 Task: Create a due date automation trigger when advanced on, 2 hours before a card is due add basic assigned to me.
Action: Mouse moved to (1014, 311)
Screenshot: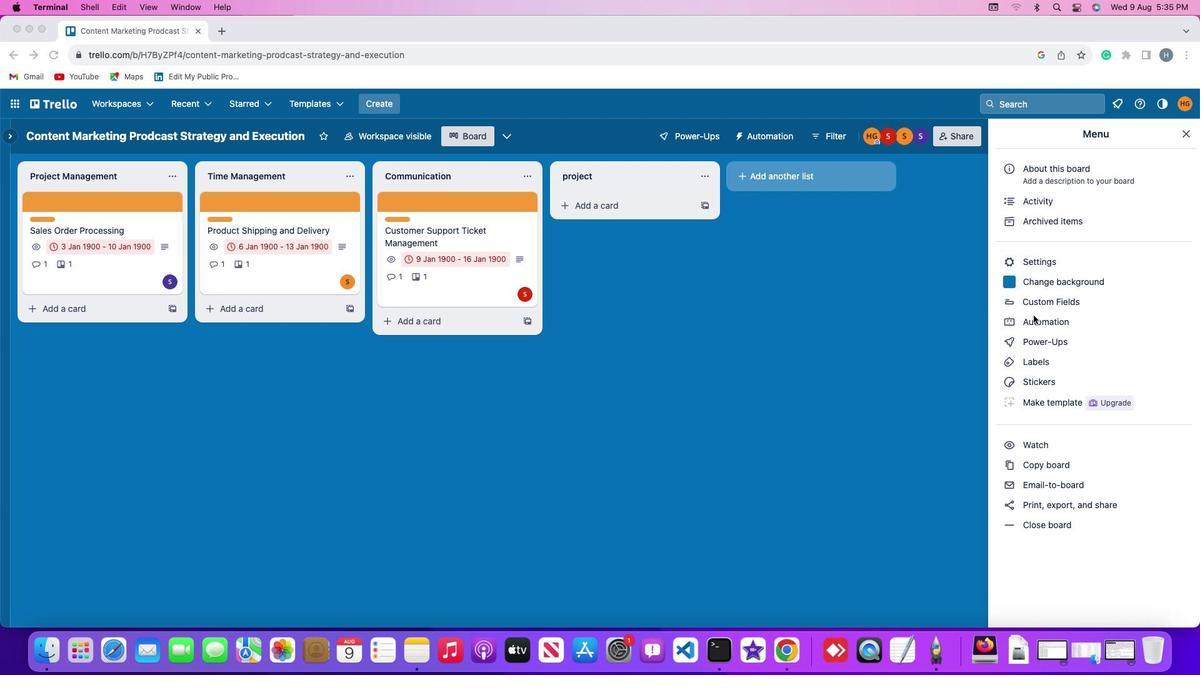 
Action: Mouse pressed left at (1014, 311)
Screenshot: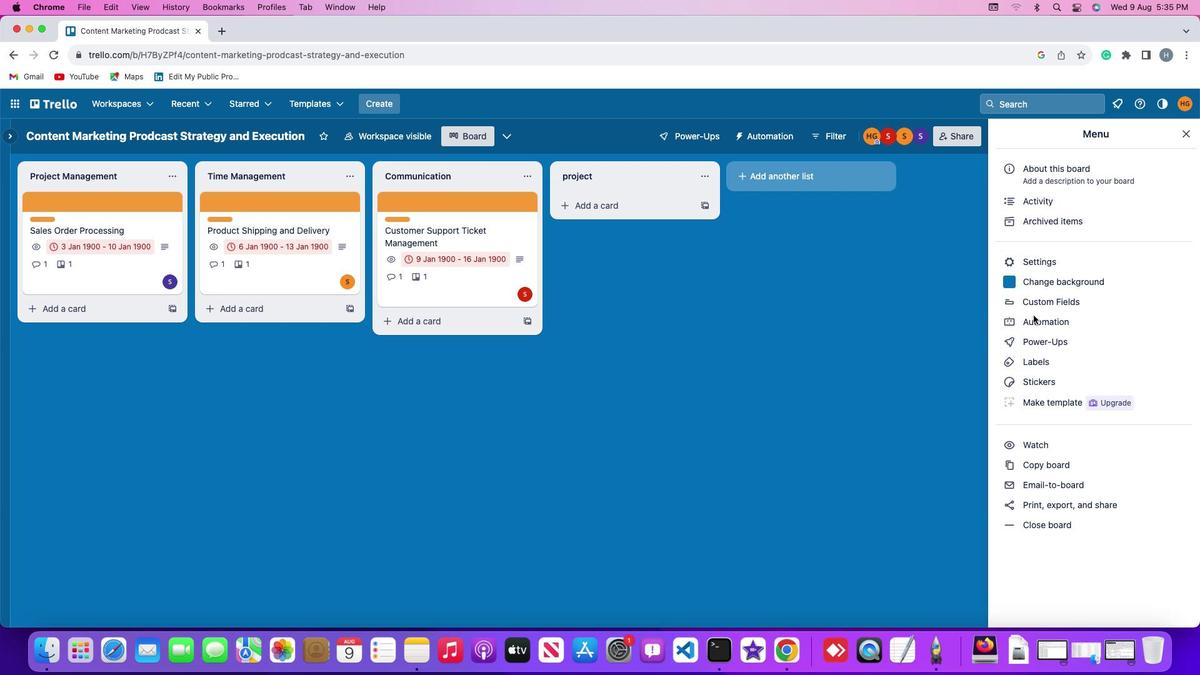 
Action: Mouse moved to (1015, 313)
Screenshot: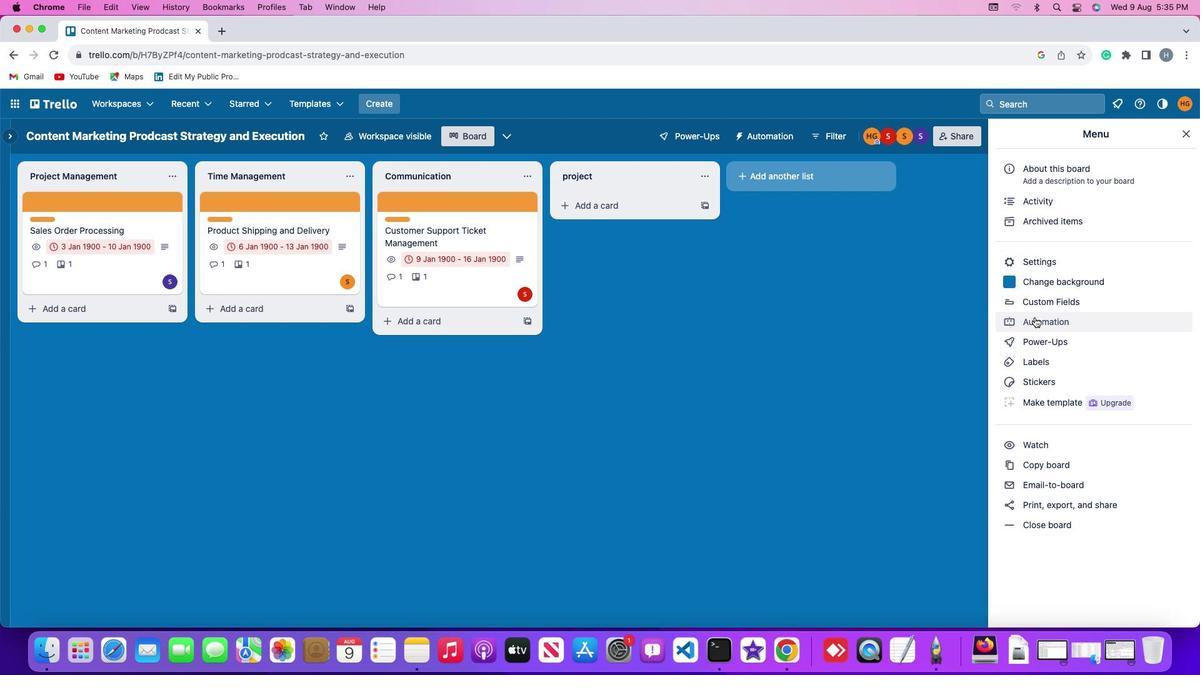 
Action: Mouse pressed left at (1015, 313)
Screenshot: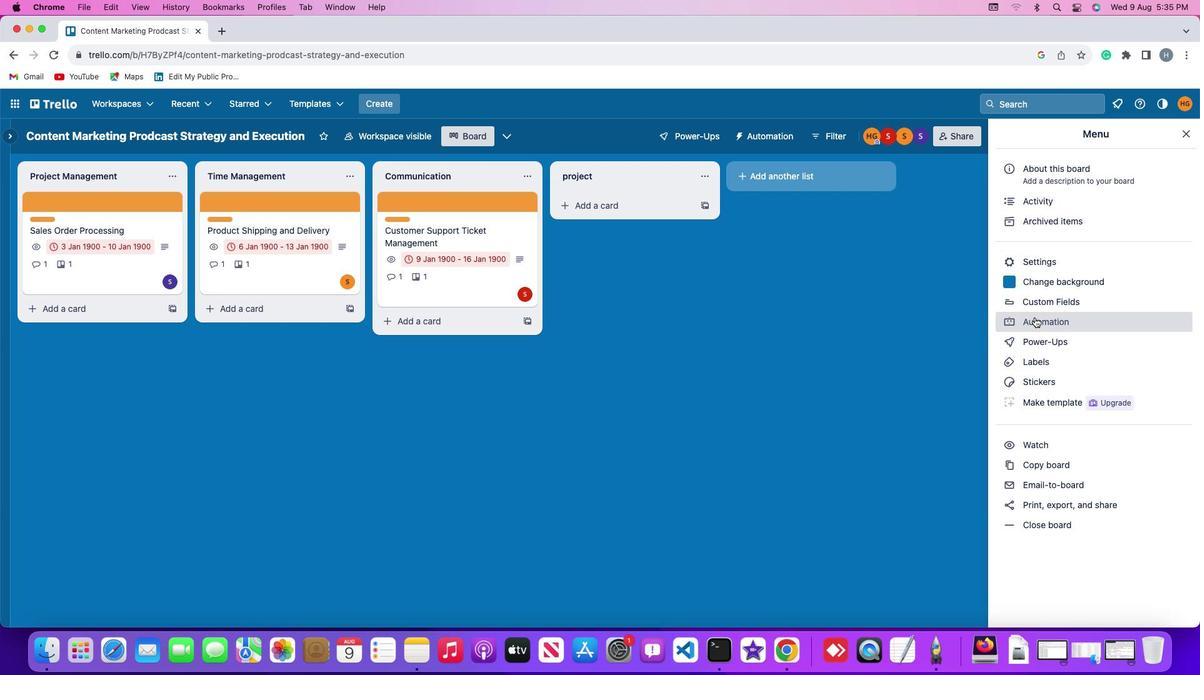 
Action: Mouse moved to (73, 289)
Screenshot: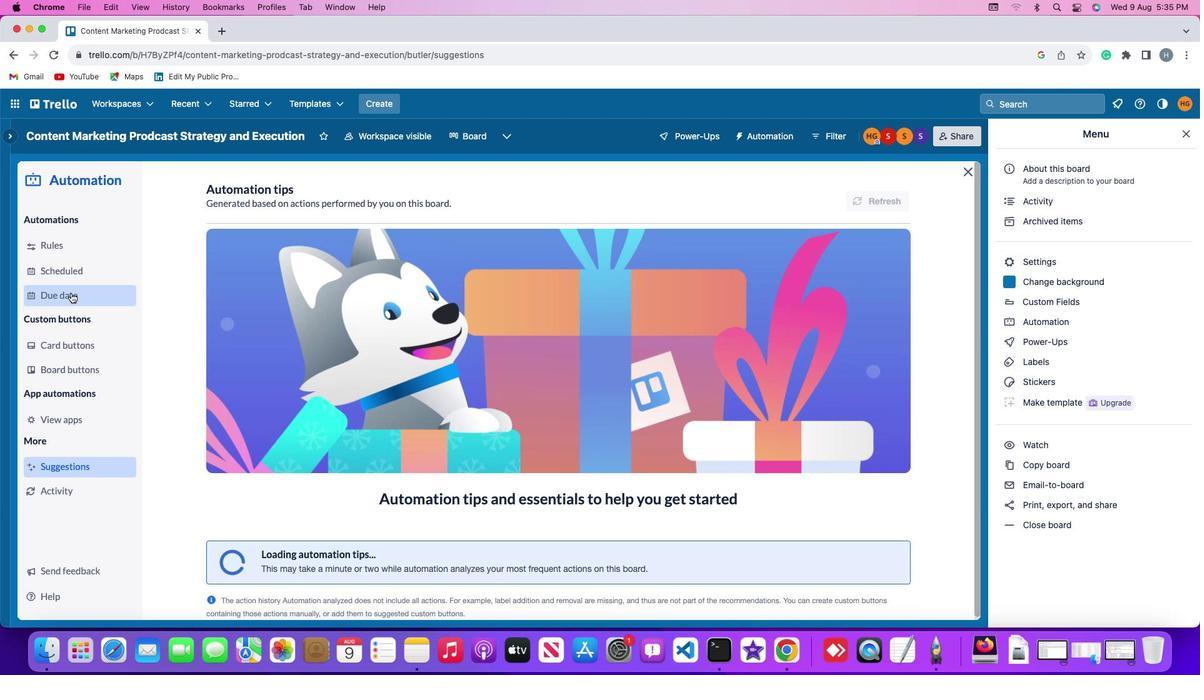 
Action: Mouse pressed left at (73, 289)
Screenshot: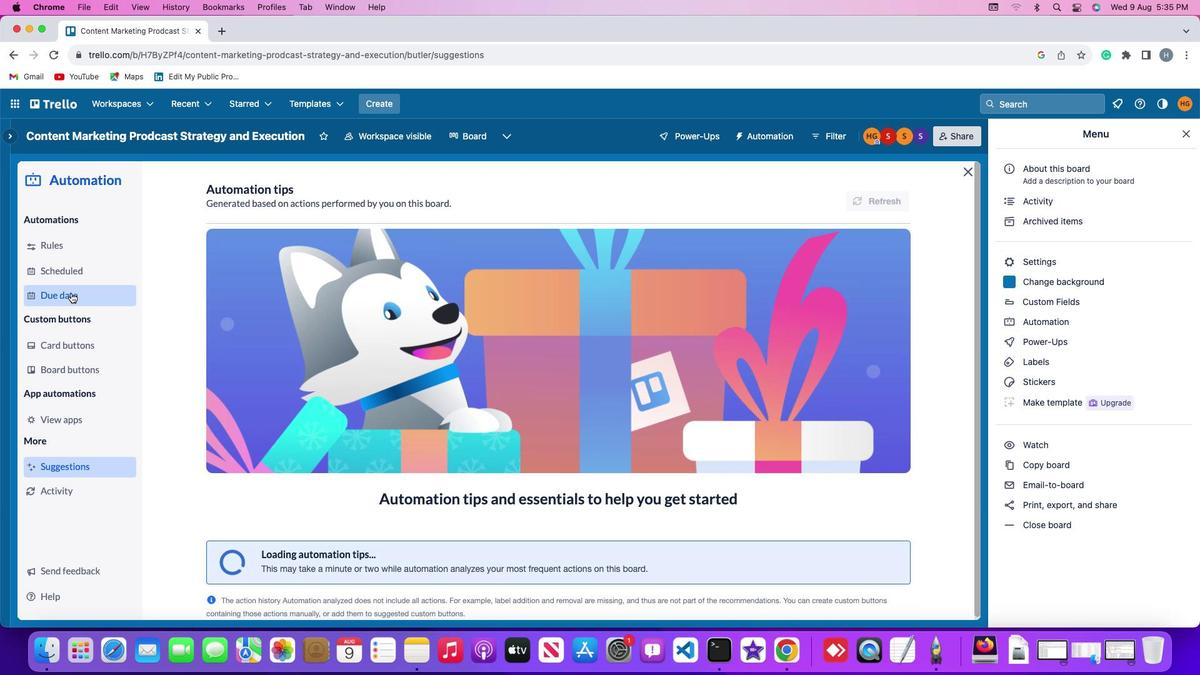 
Action: Mouse moved to (837, 188)
Screenshot: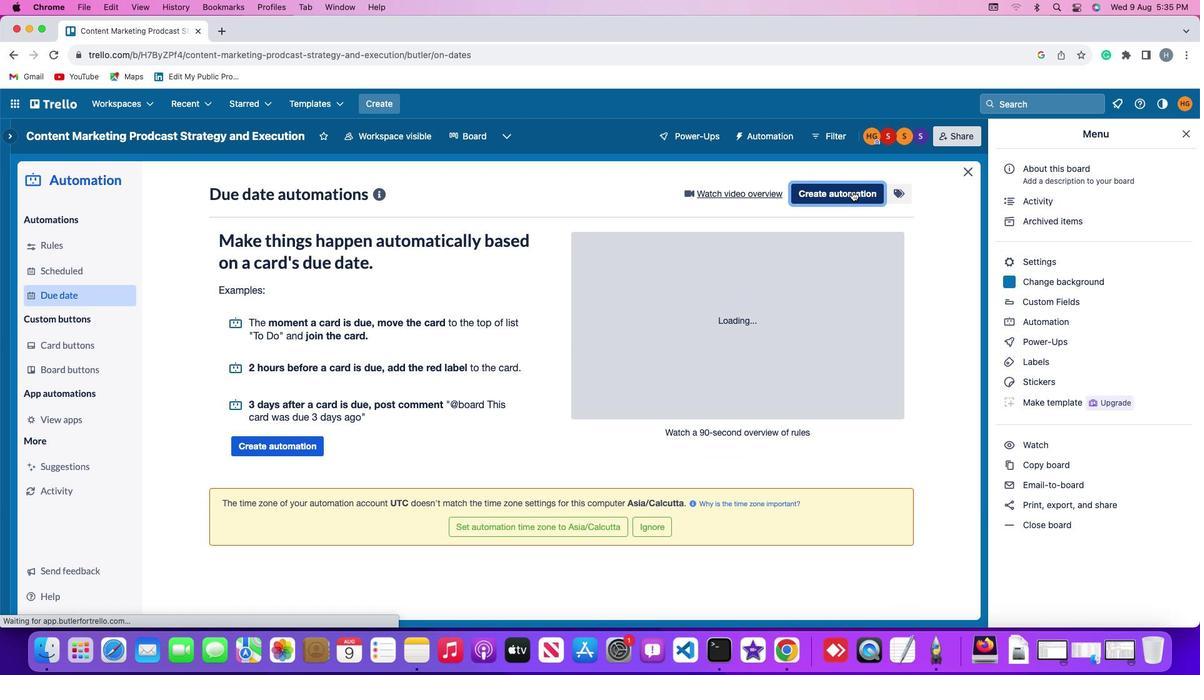 
Action: Mouse pressed left at (837, 188)
Screenshot: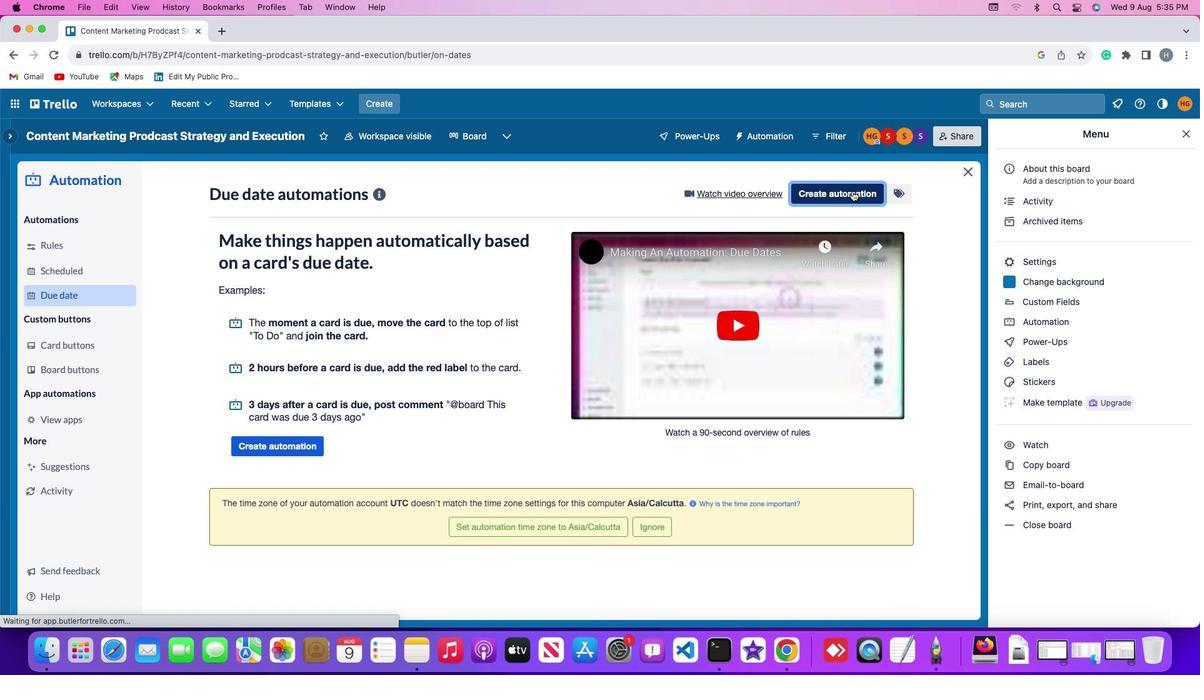 
Action: Mouse moved to (316, 306)
Screenshot: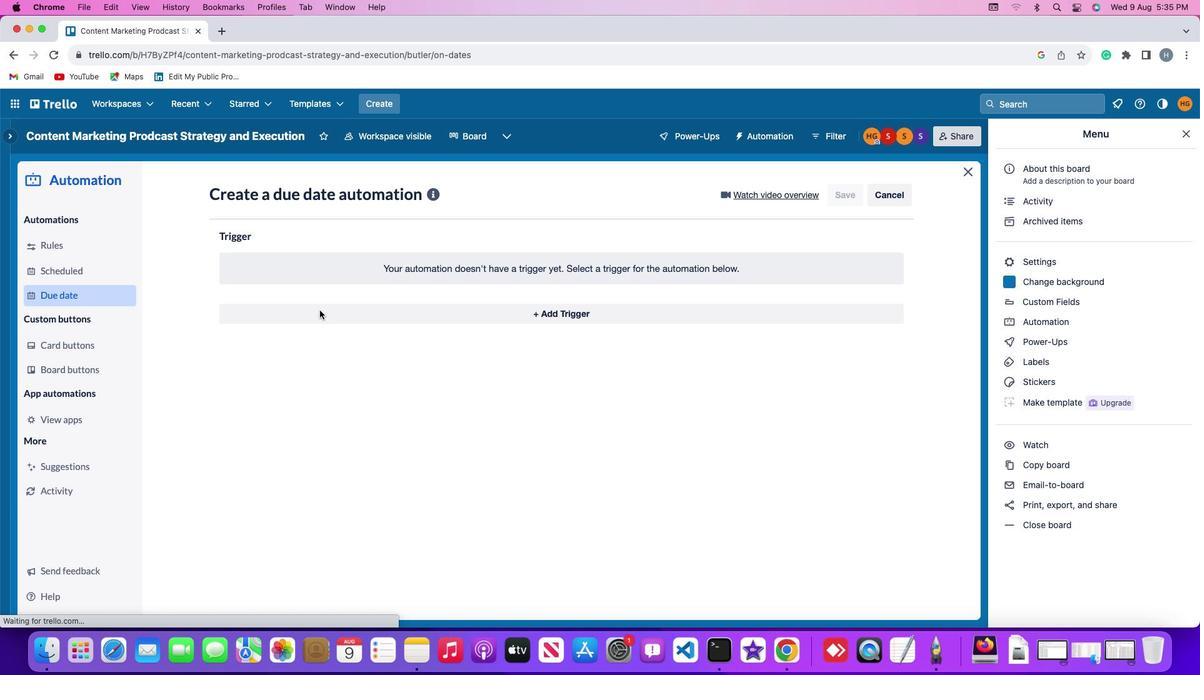 
Action: Mouse pressed left at (316, 306)
Screenshot: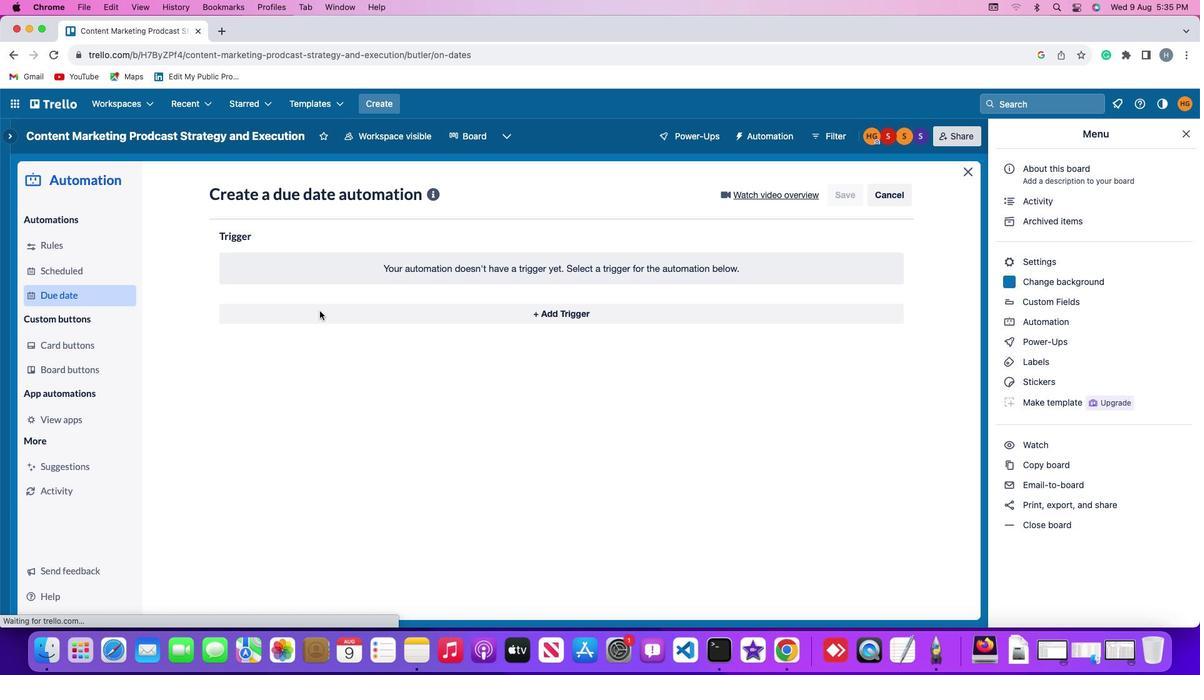 
Action: Mouse moved to (245, 500)
Screenshot: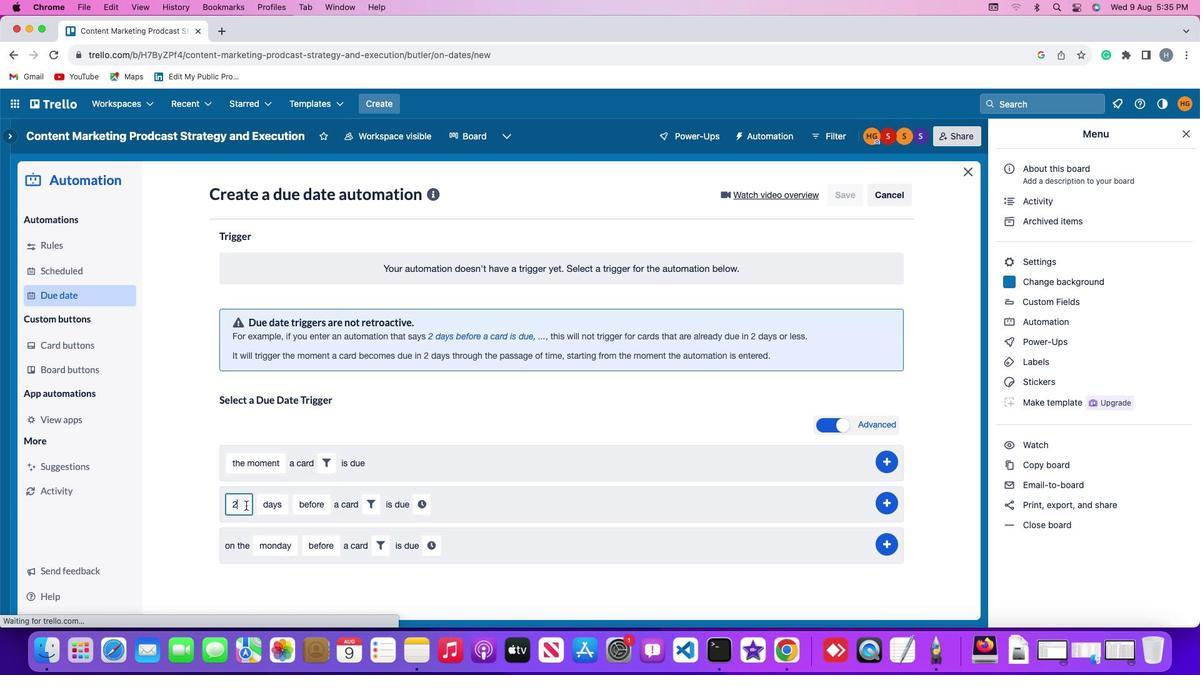
Action: Mouse pressed left at (245, 500)
Screenshot: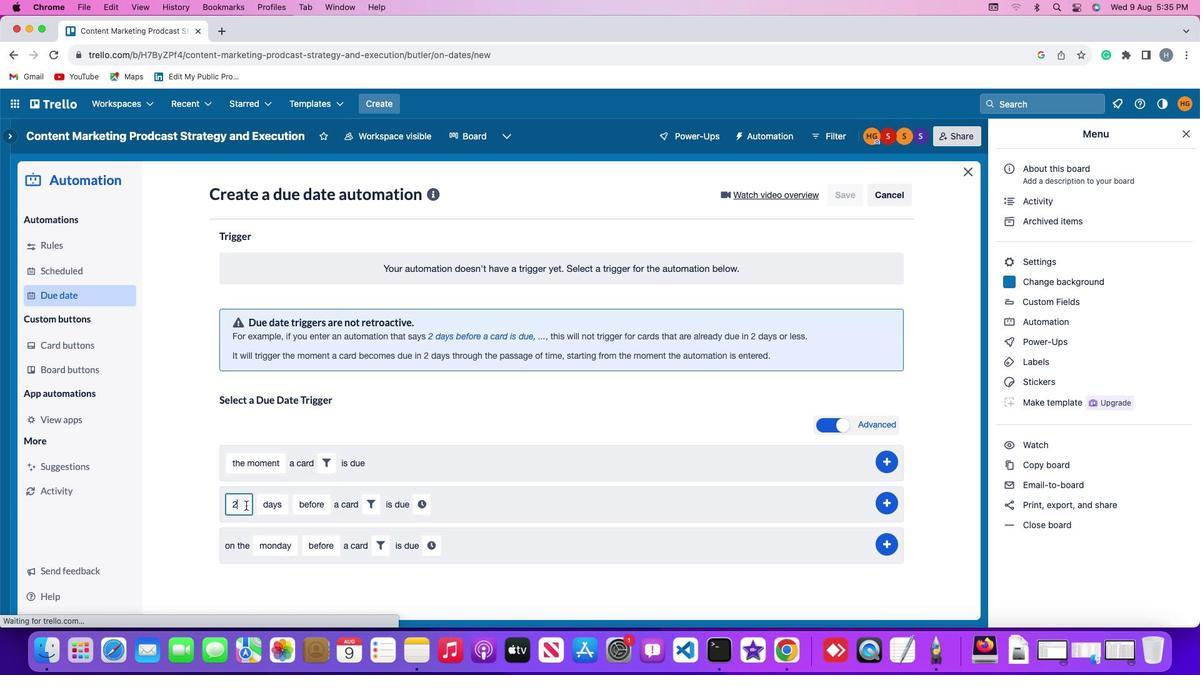 
Action: Mouse moved to (245, 499)
Screenshot: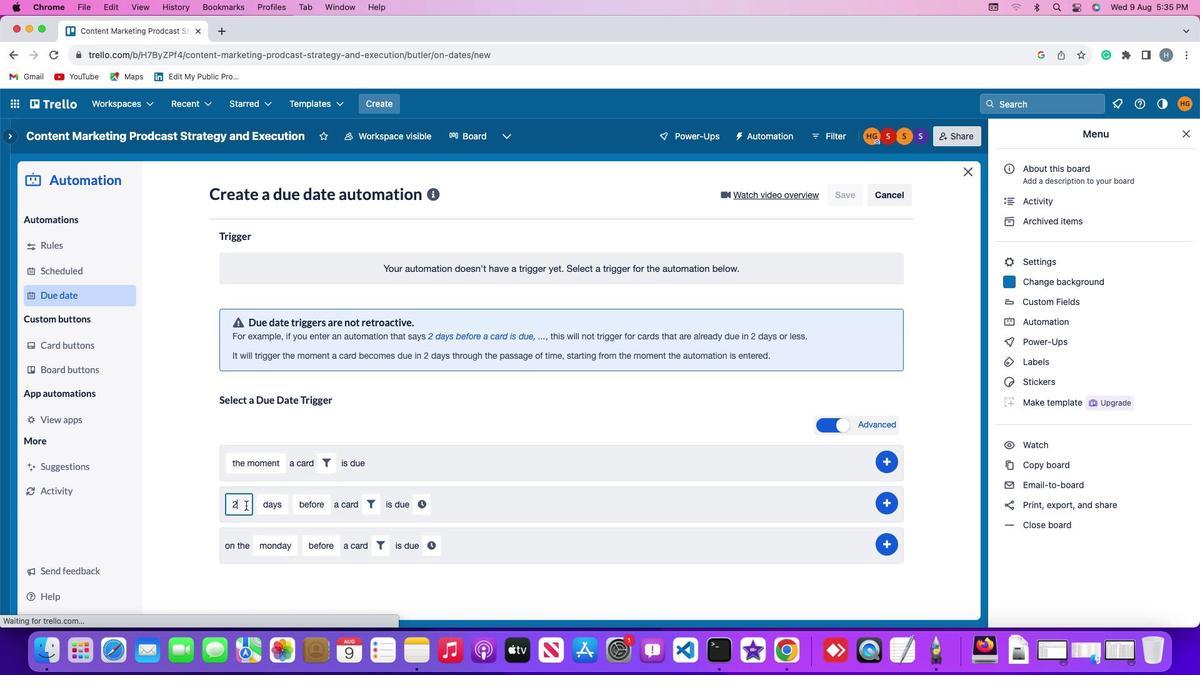 
Action: Key pressed Key.backspace'2'
Screenshot: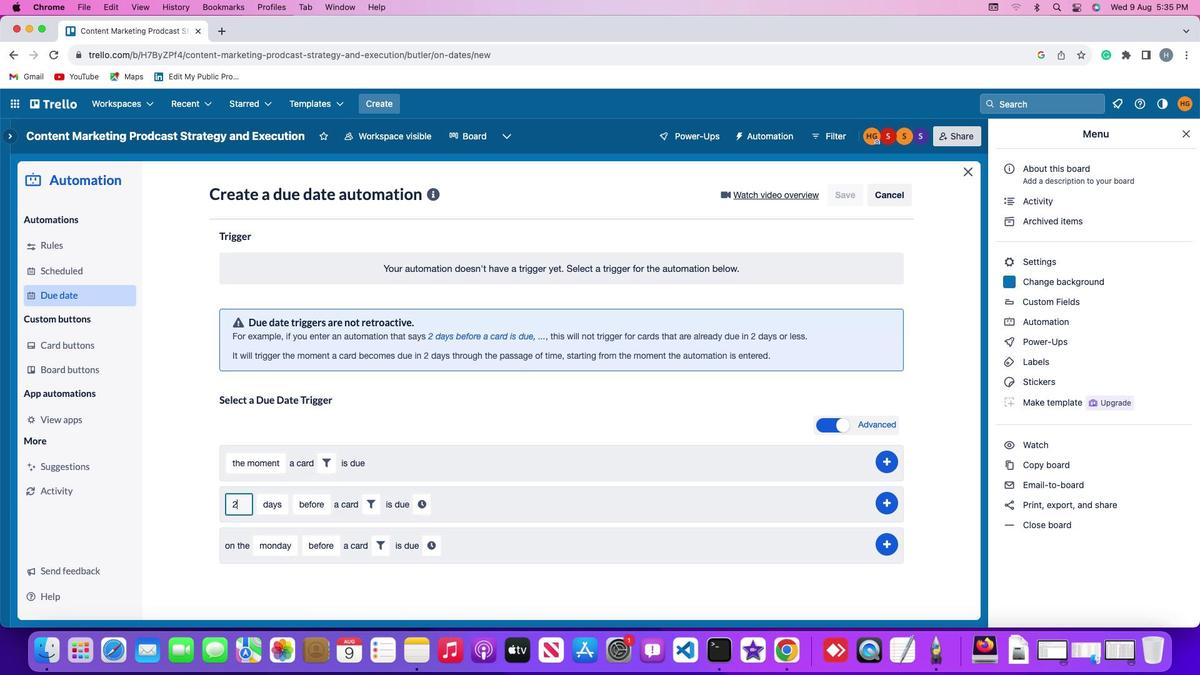 
Action: Mouse moved to (268, 500)
Screenshot: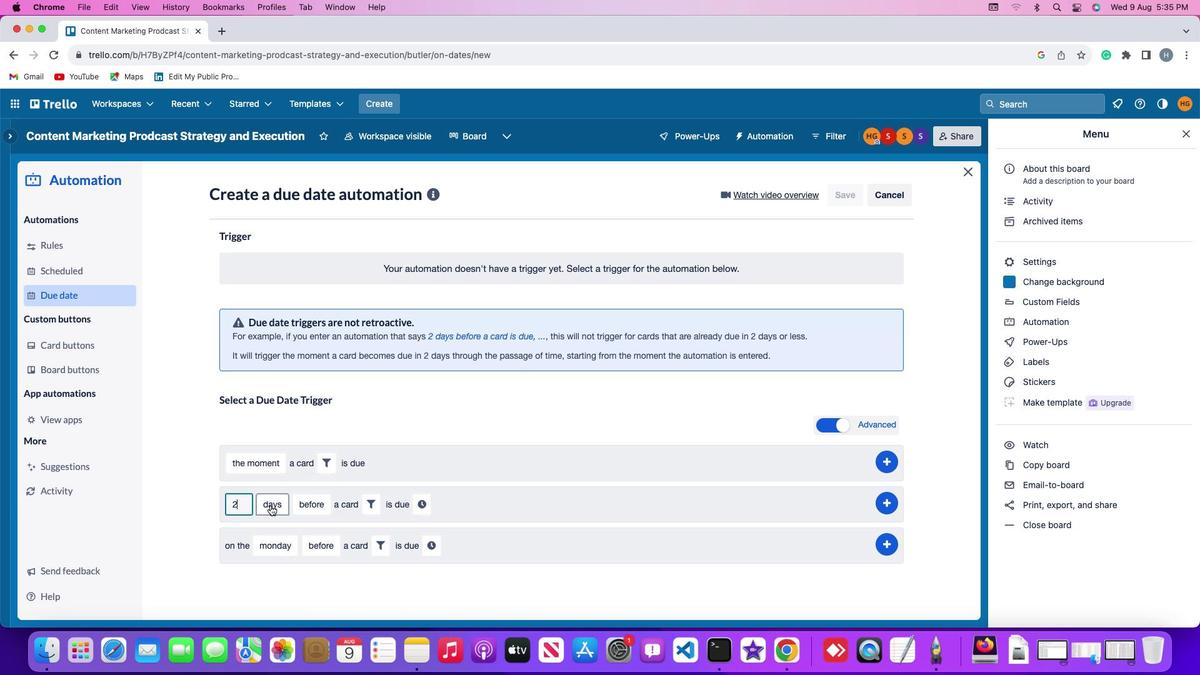 
Action: Mouse pressed left at (268, 500)
Screenshot: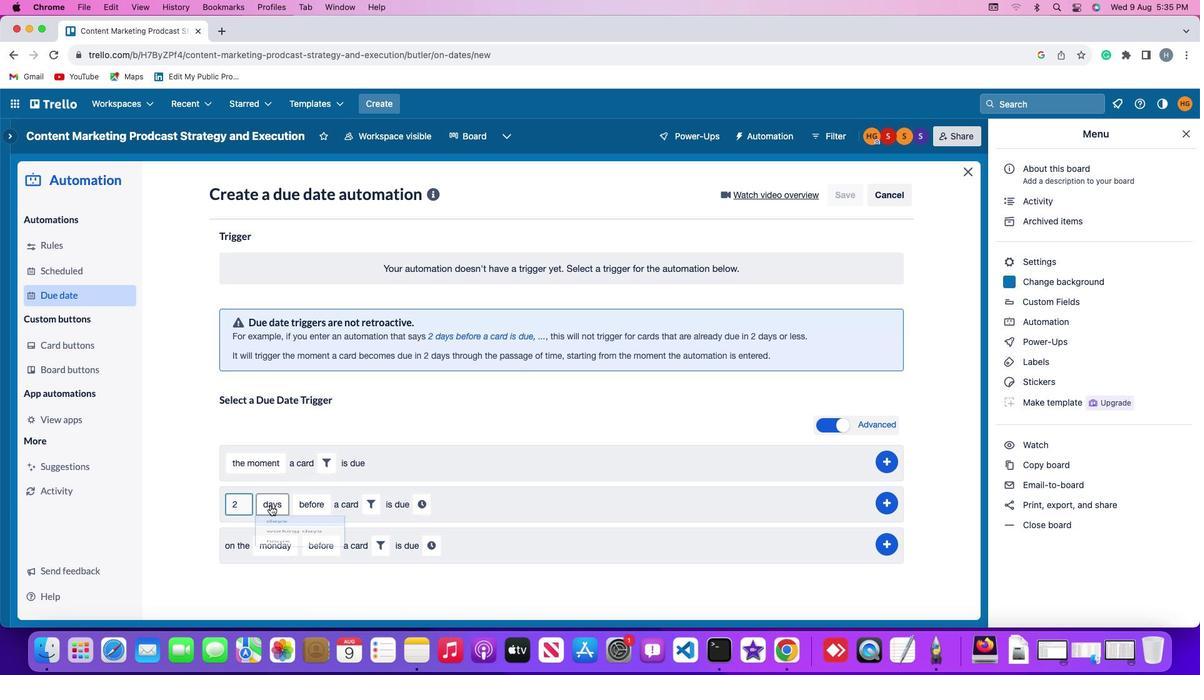 
Action: Mouse moved to (277, 572)
Screenshot: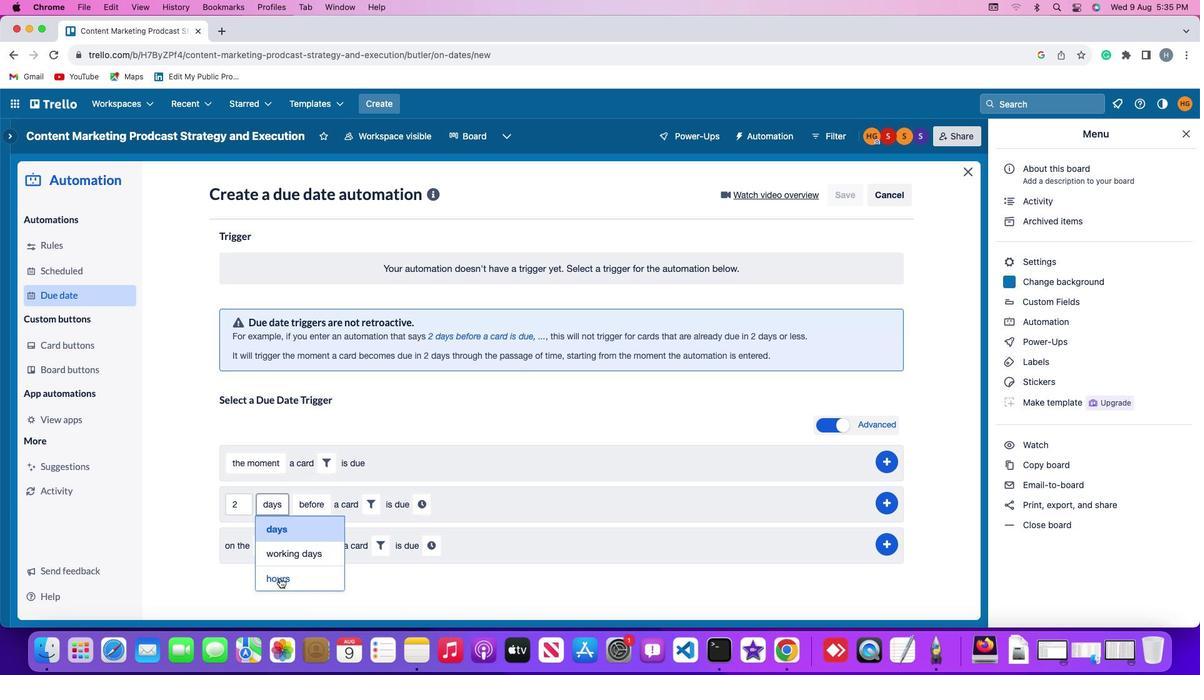 
Action: Mouse pressed left at (277, 572)
Screenshot: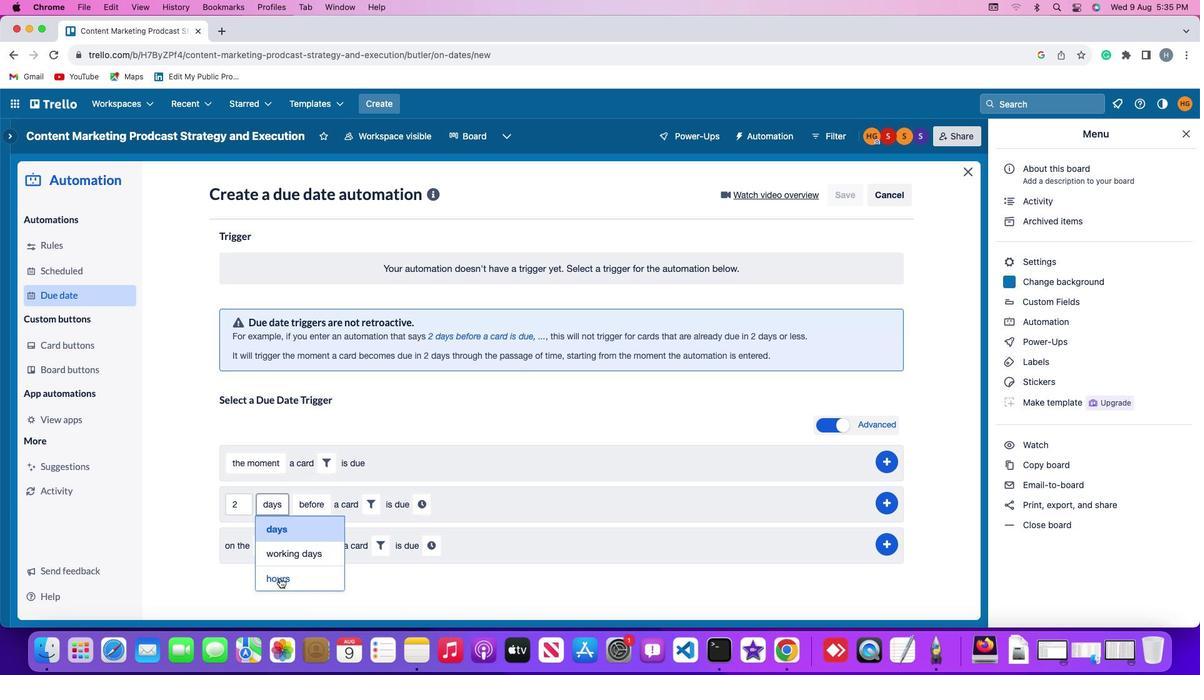 
Action: Mouse moved to (313, 489)
Screenshot: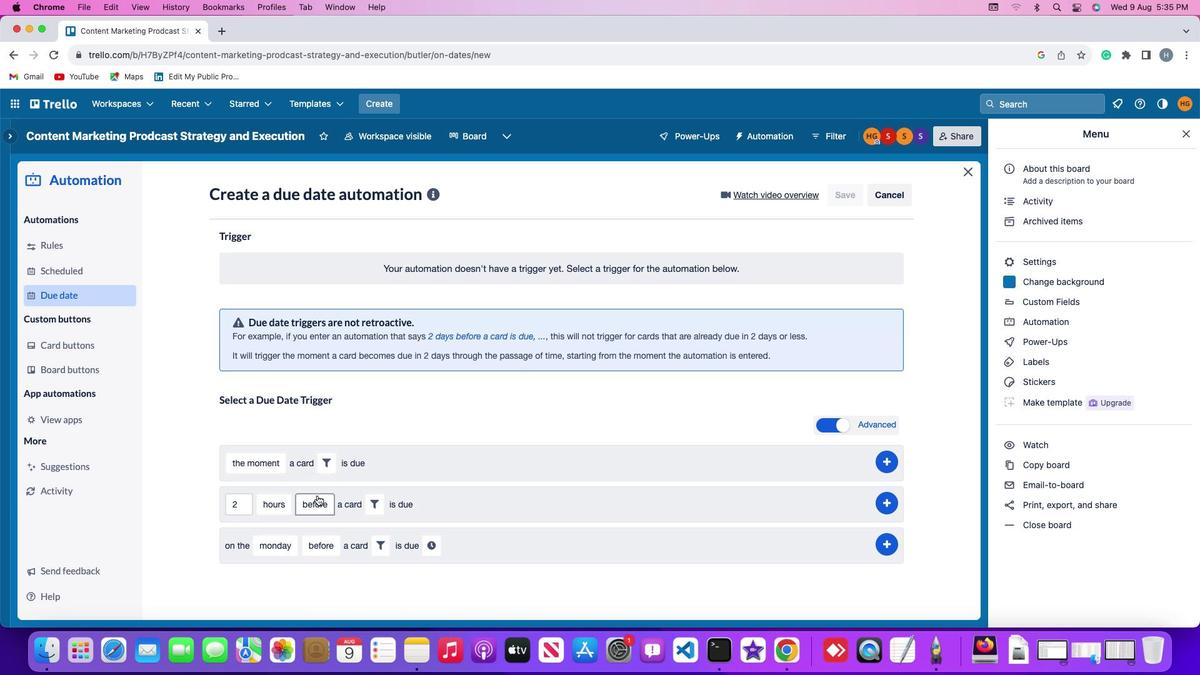 
Action: Mouse pressed left at (313, 489)
Screenshot: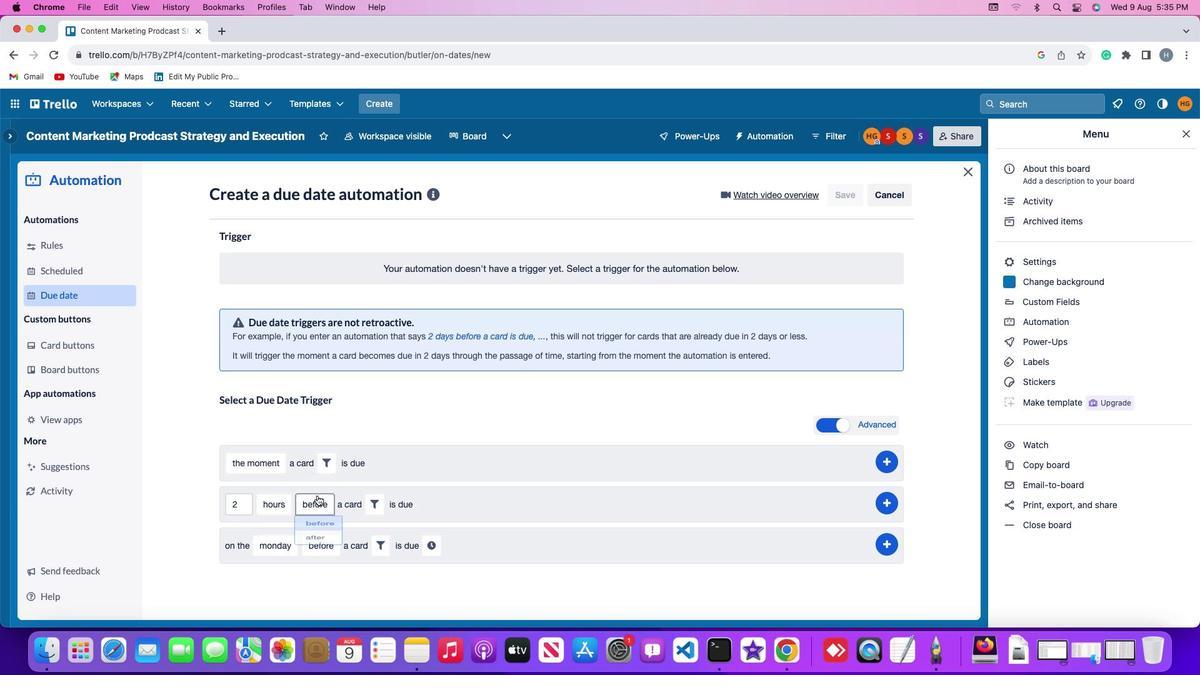 
Action: Mouse moved to (316, 523)
Screenshot: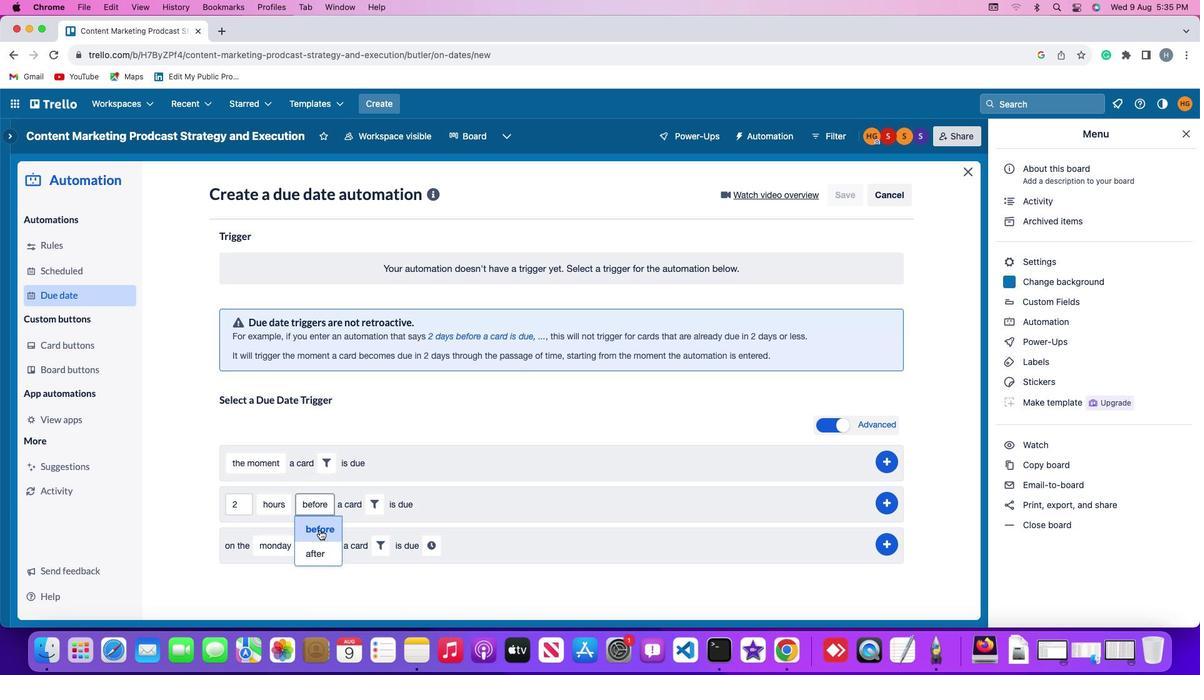 
Action: Mouse pressed left at (316, 523)
Screenshot: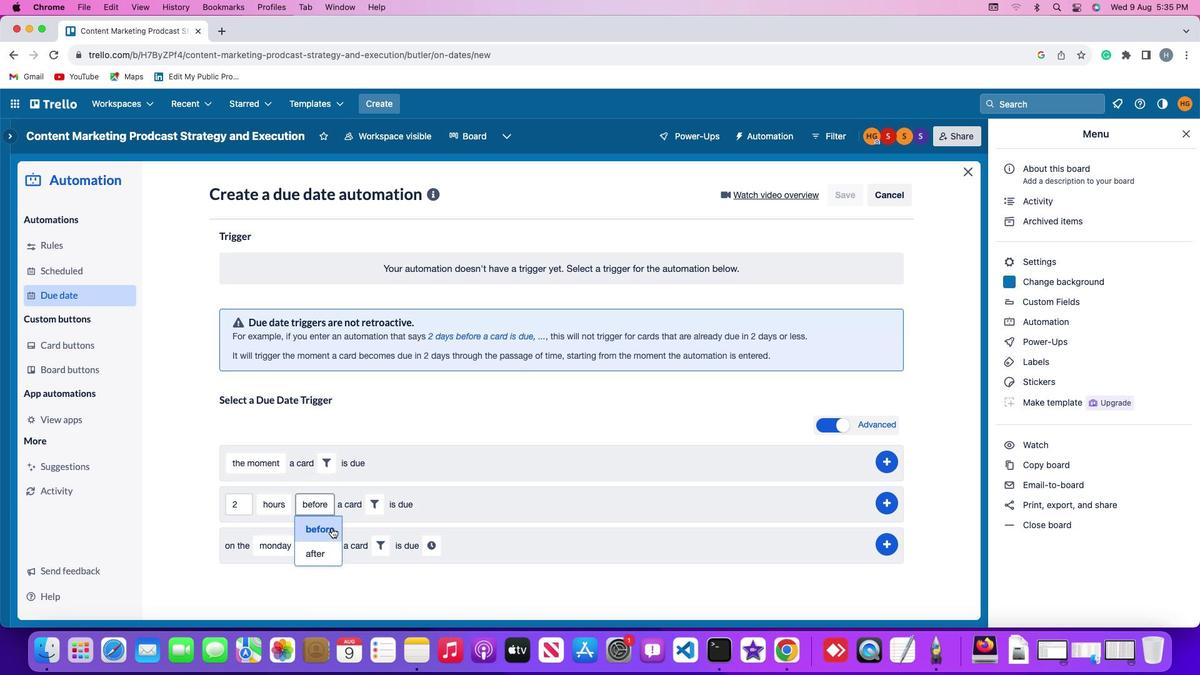 
Action: Mouse moved to (376, 500)
Screenshot: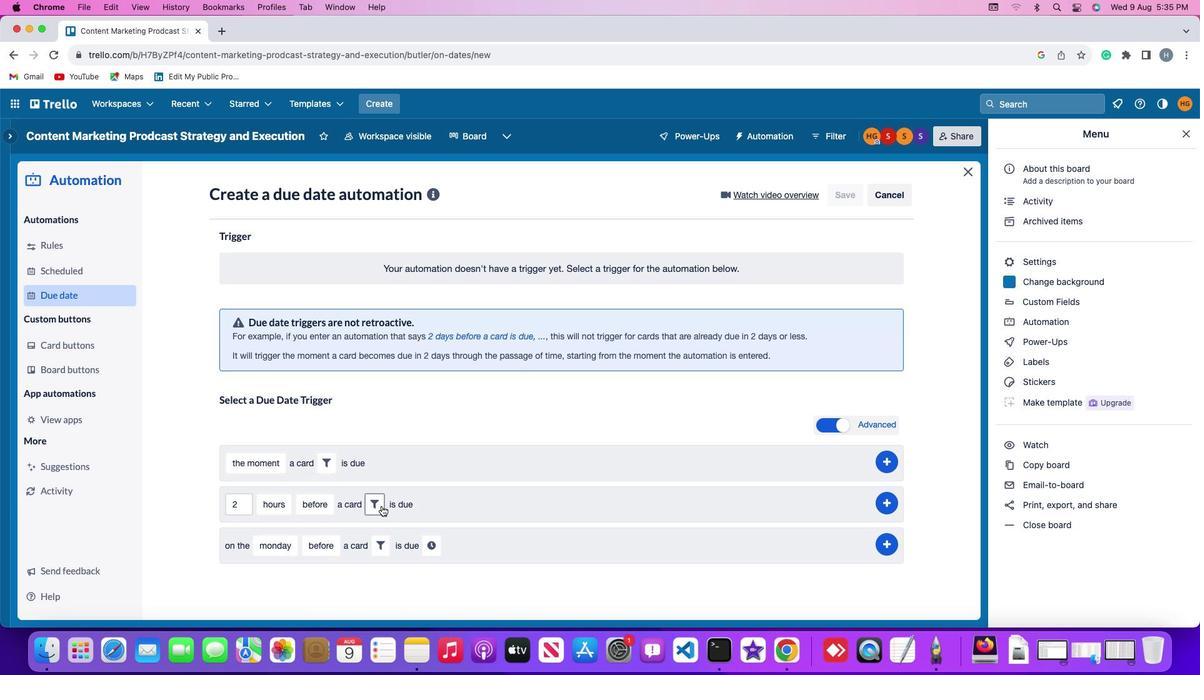 
Action: Mouse pressed left at (376, 500)
Screenshot: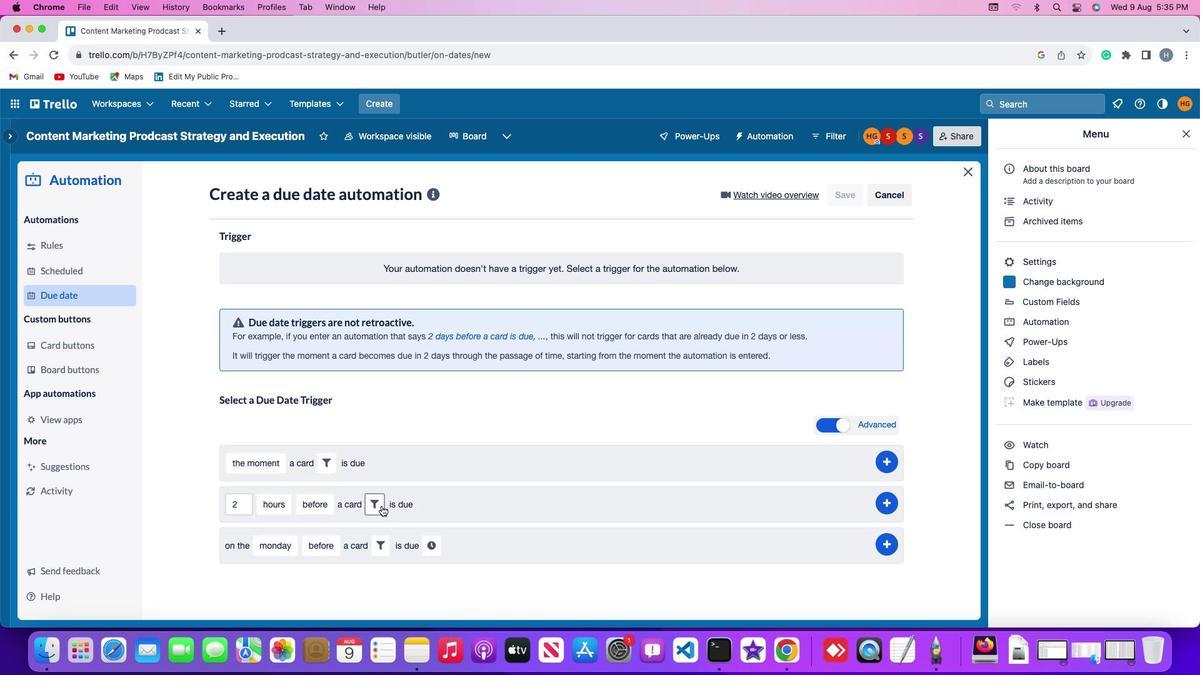 
Action: Mouse moved to (318, 566)
Screenshot: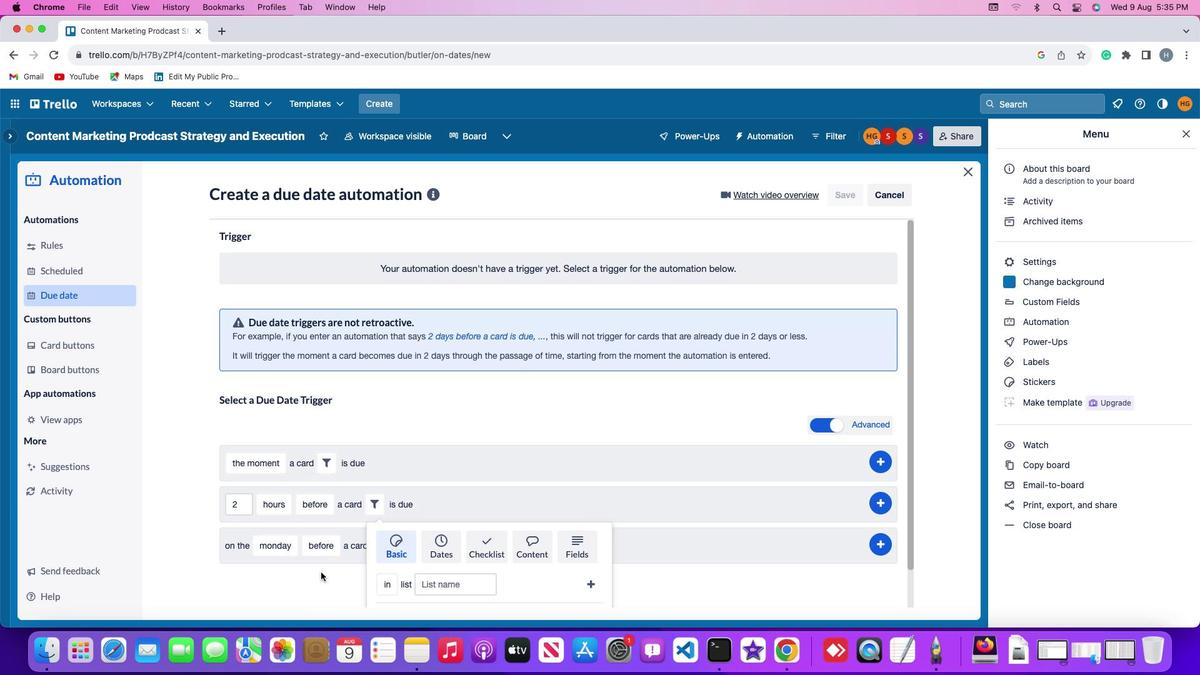 
Action: Mouse scrolled (318, 566) with delta (4, 0)
Screenshot: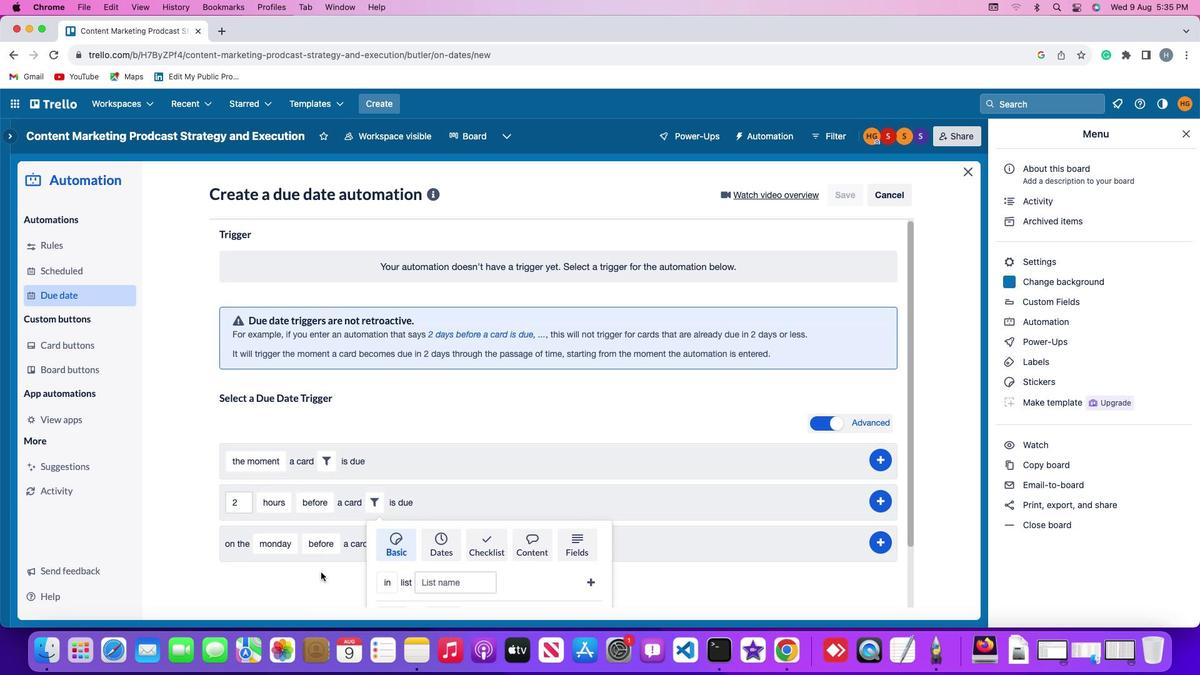 
Action: Mouse scrolled (318, 566) with delta (4, 0)
Screenshot: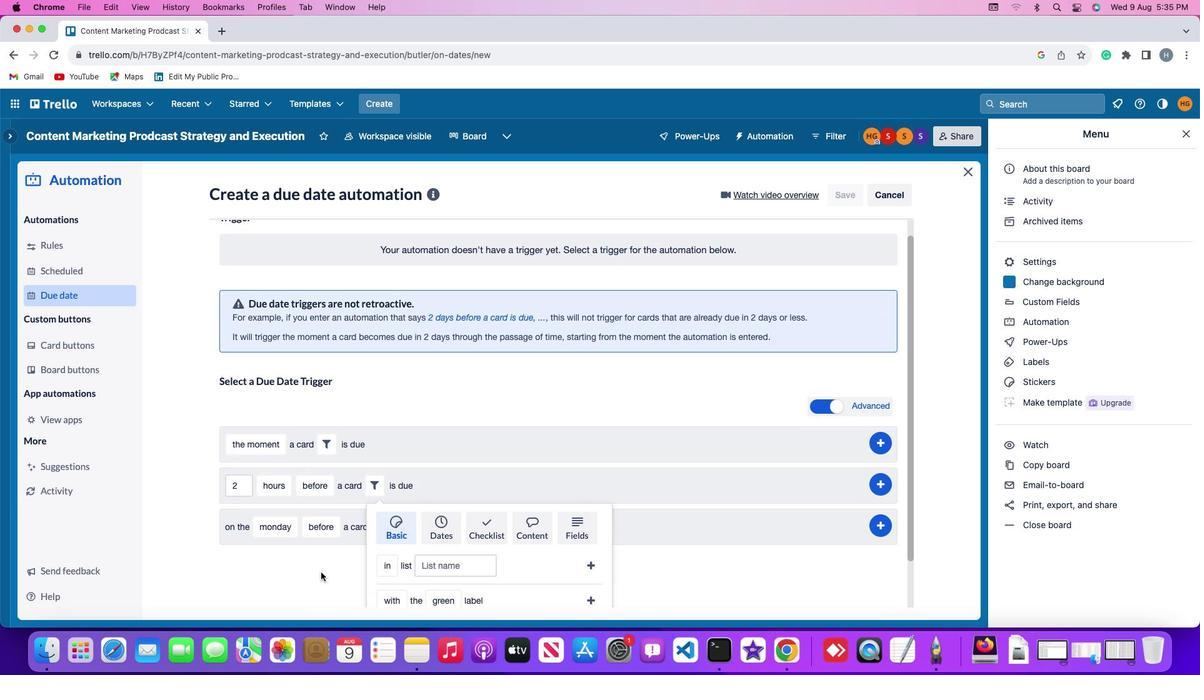 
Action: Mouse scrolled (318, 566) with delta (4, 0)
Screenshot: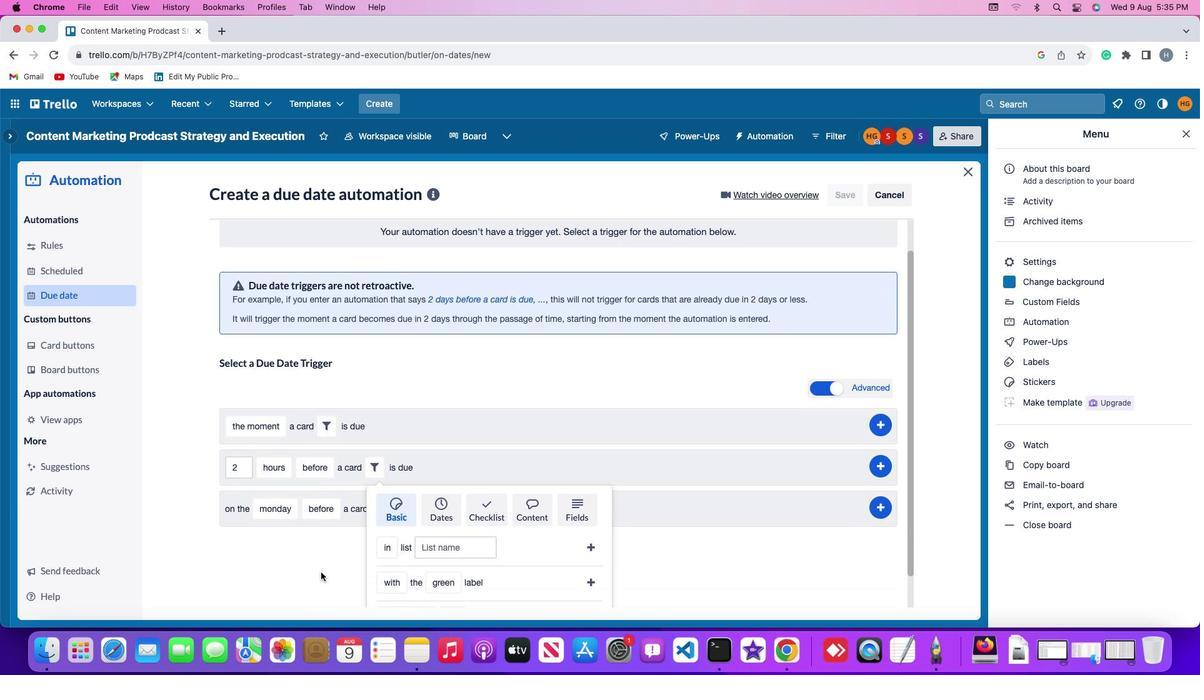 
Action: Mouse scrolled (318, 566) with delta (4, -1)
Screenshot: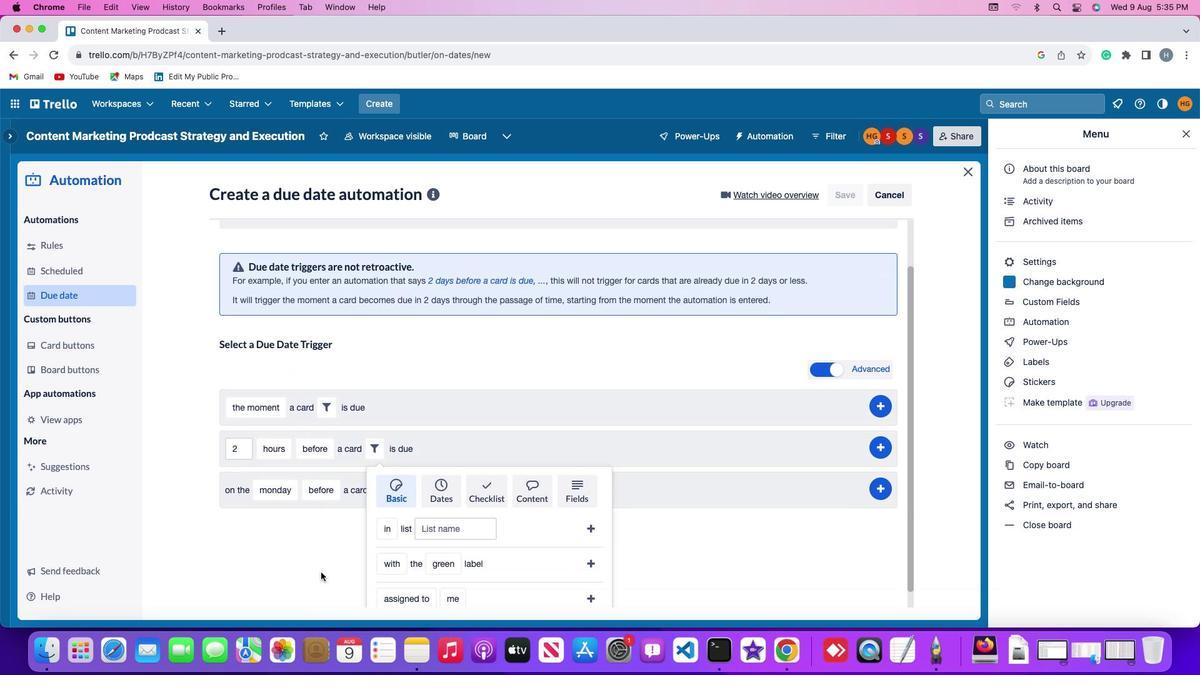 
Action: Mouse scrolled (318, 566) with delta (4, -2)
Screenshot: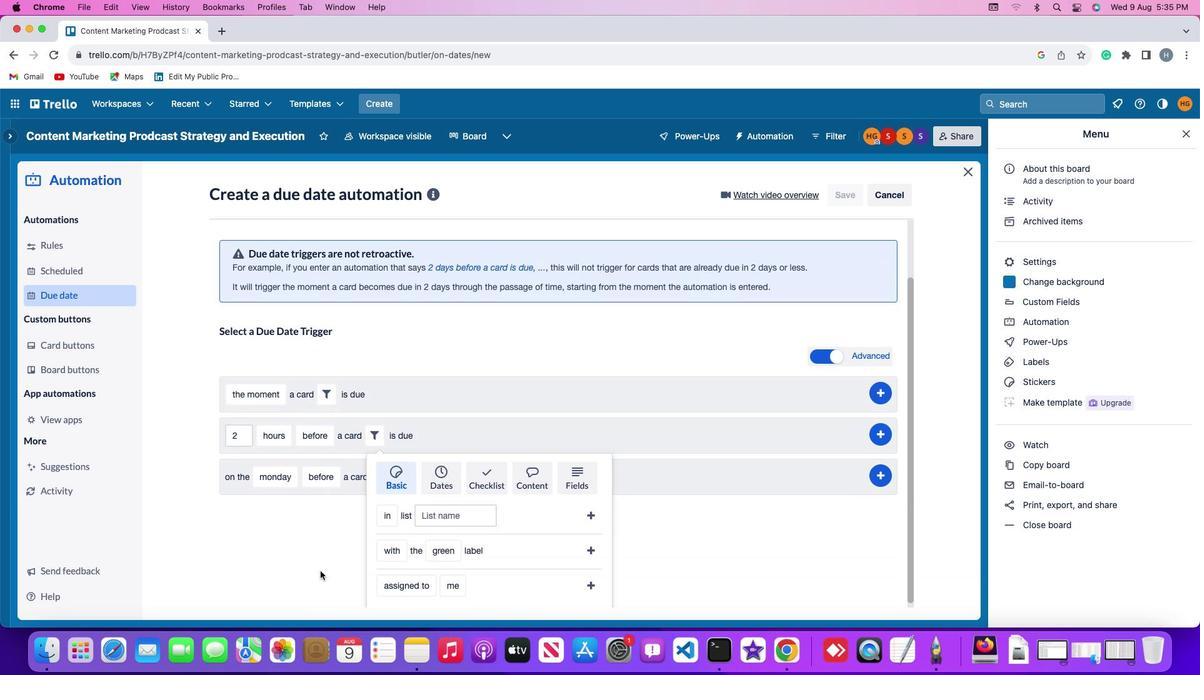 
Action: Mouse moved to (378, 566)
Screenshot: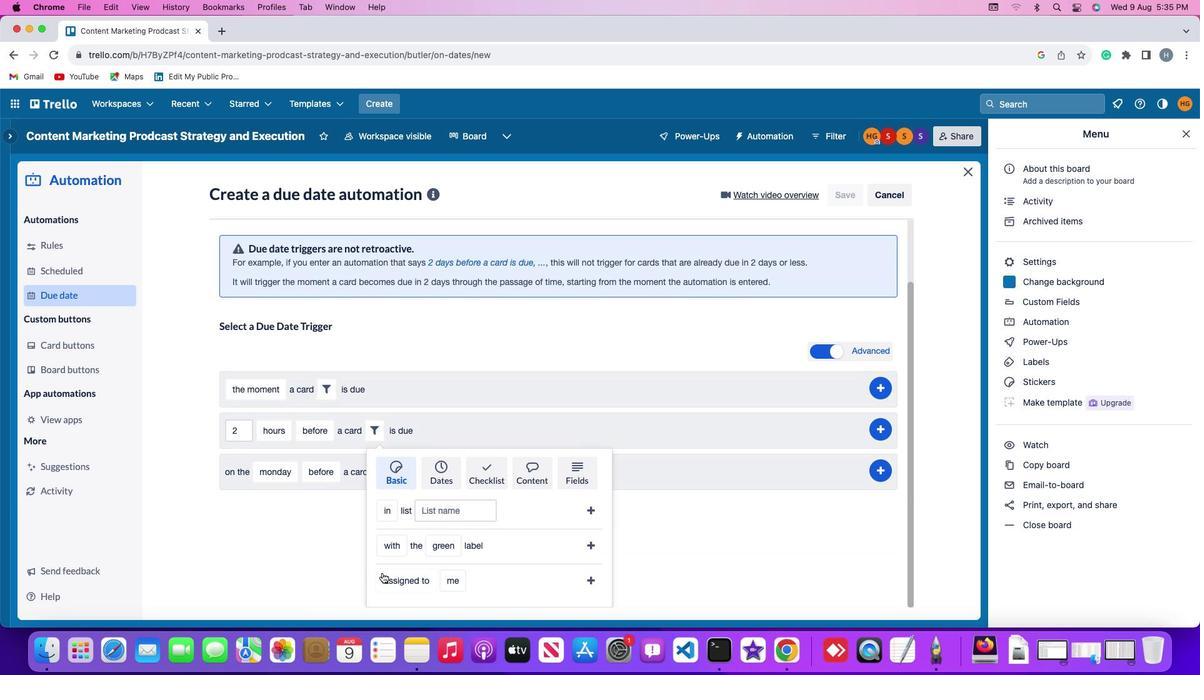 
Action: Mouse pressed left at (378, 566)
Screenshot: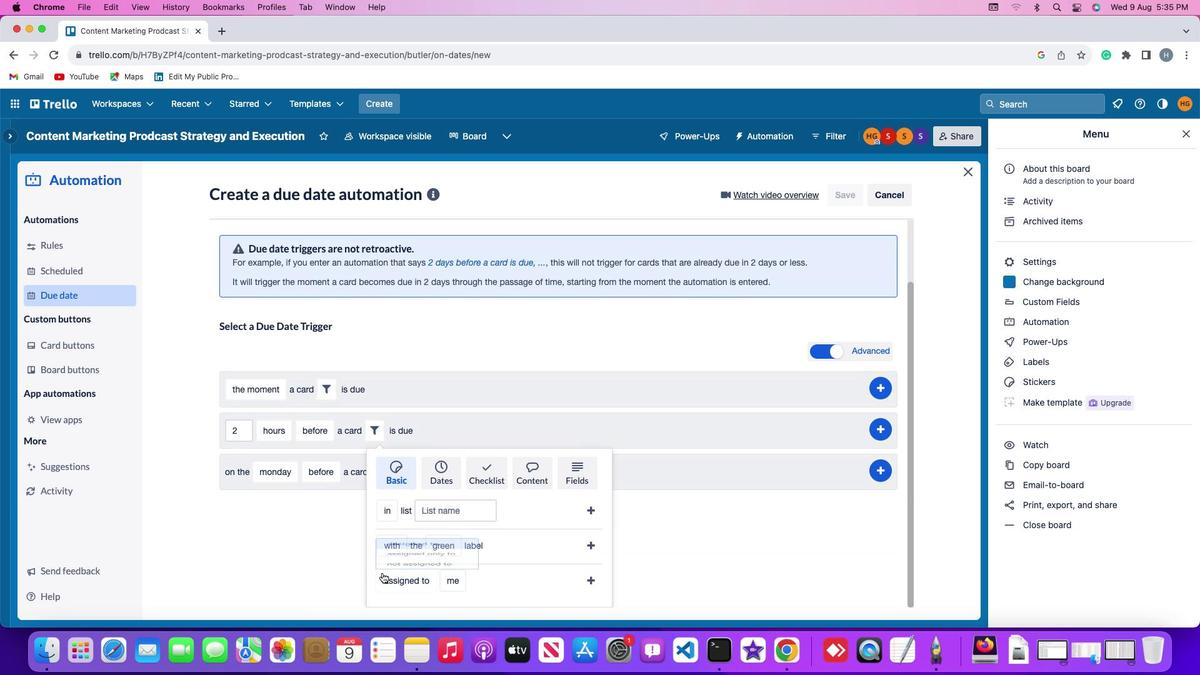 
Action: Mouse moved to (417, 501)
Screenshot: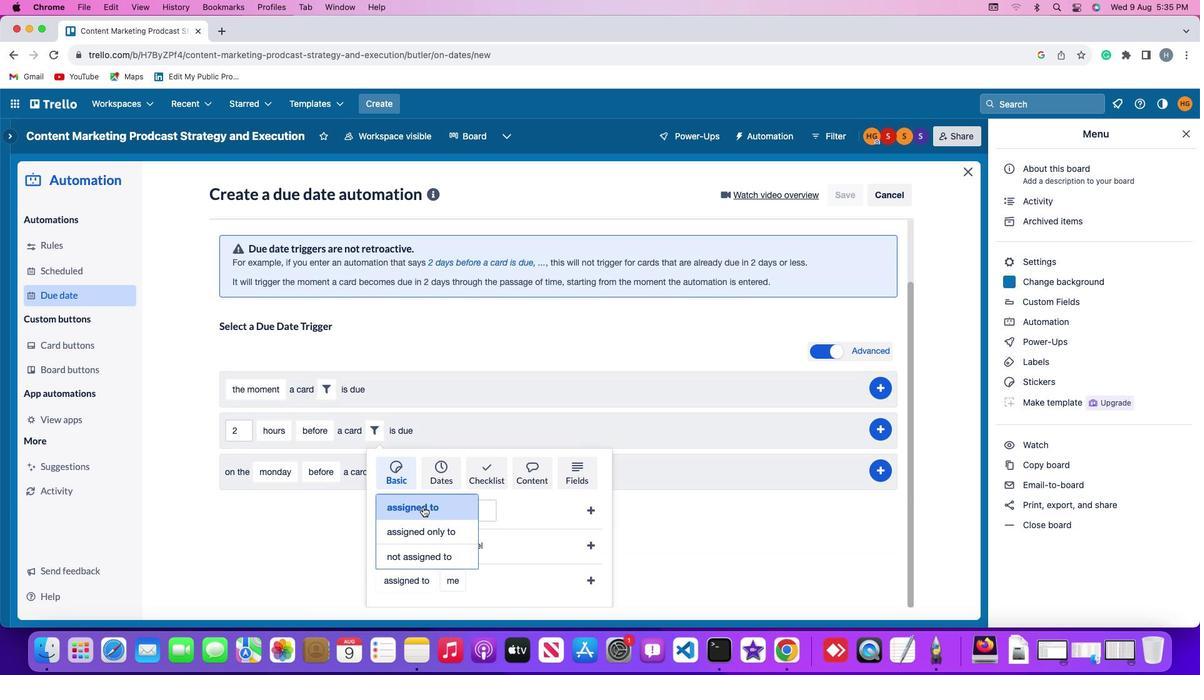 
Action: Mouse pressed left at (417, 501)
Screenshot: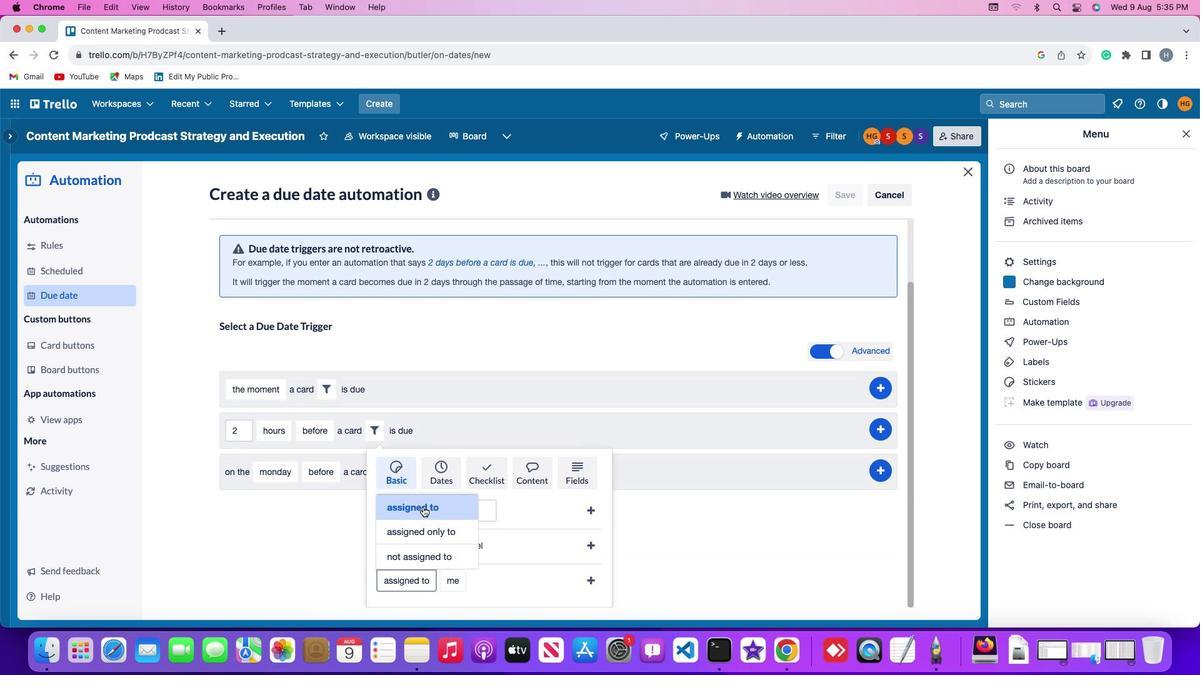 
Action: Mouse moved to (438, 567)
Screenshot: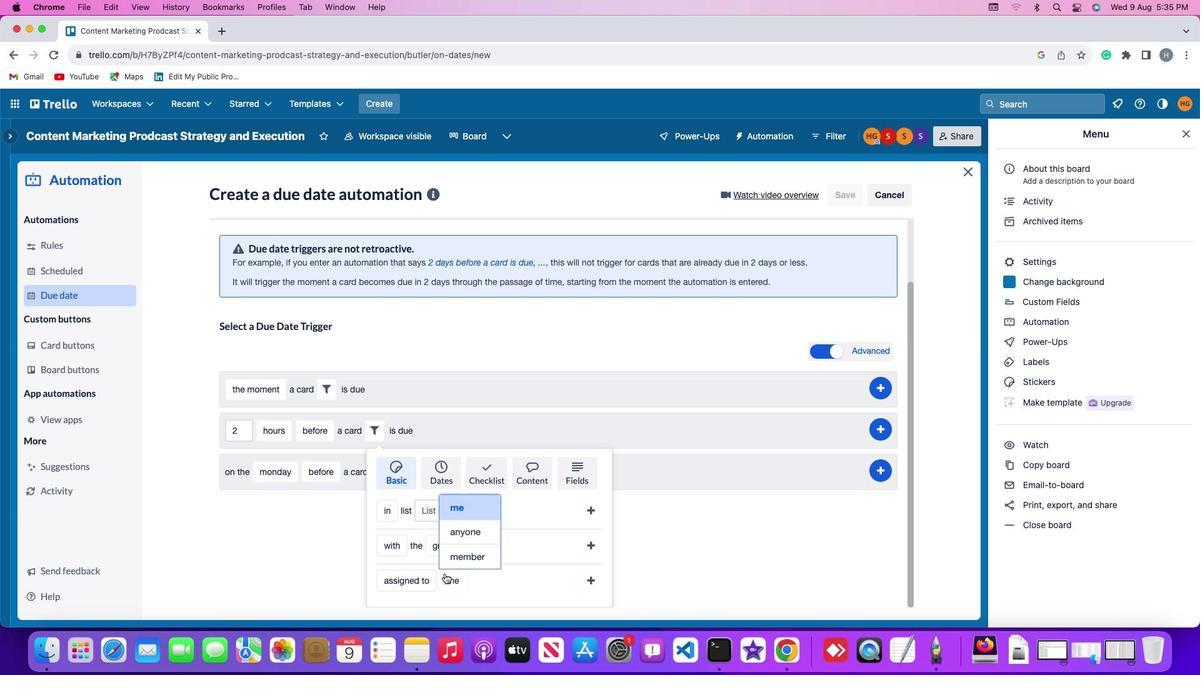 
Action: Mouse pressed left at (438, 567)
Screenshot: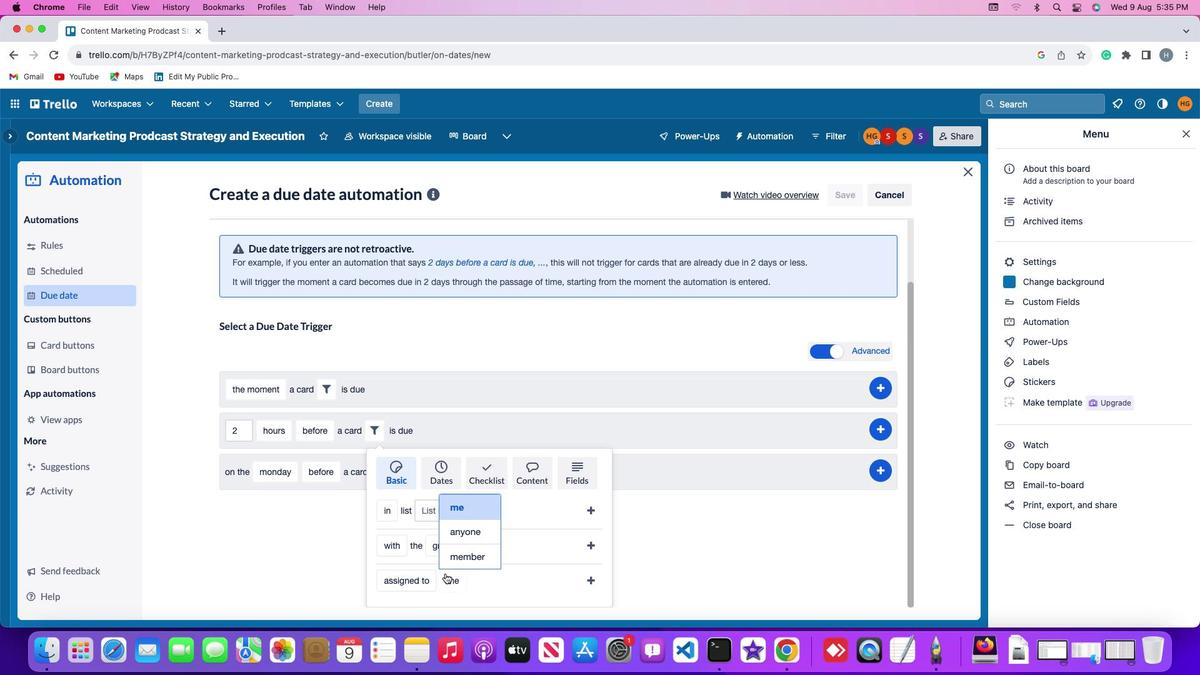
Action: Mouse moved to (454, 512)
Screenshot: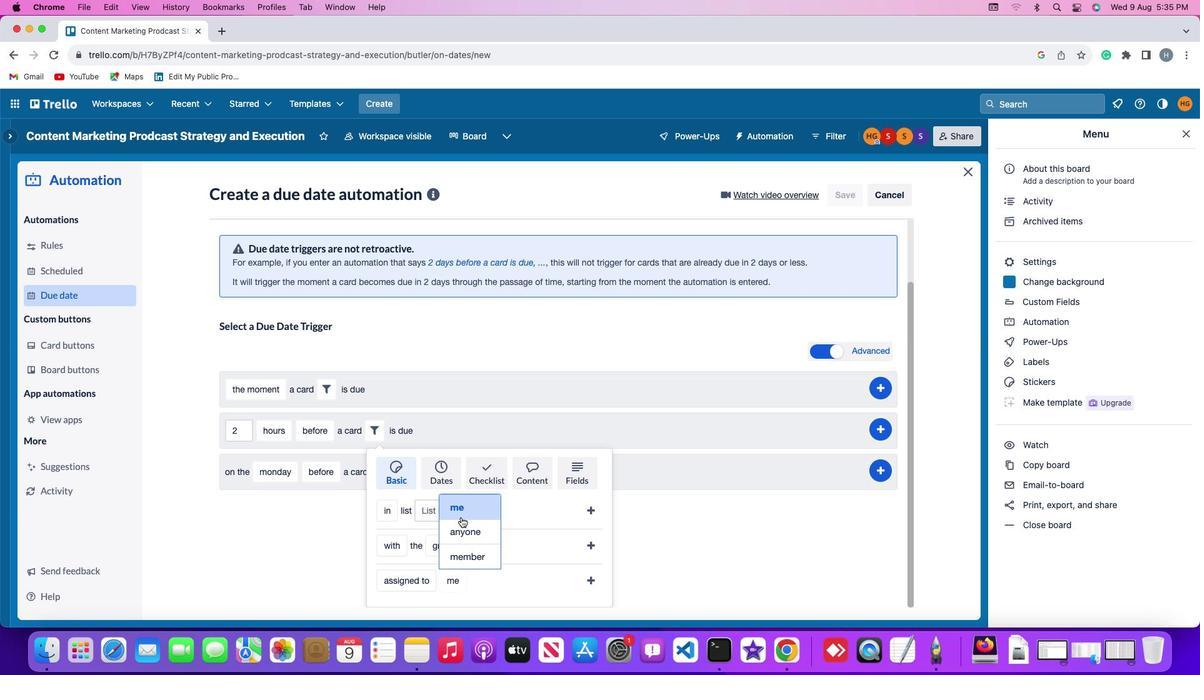 
Action: Mouse pressed left at (454, 512)
Screenshot: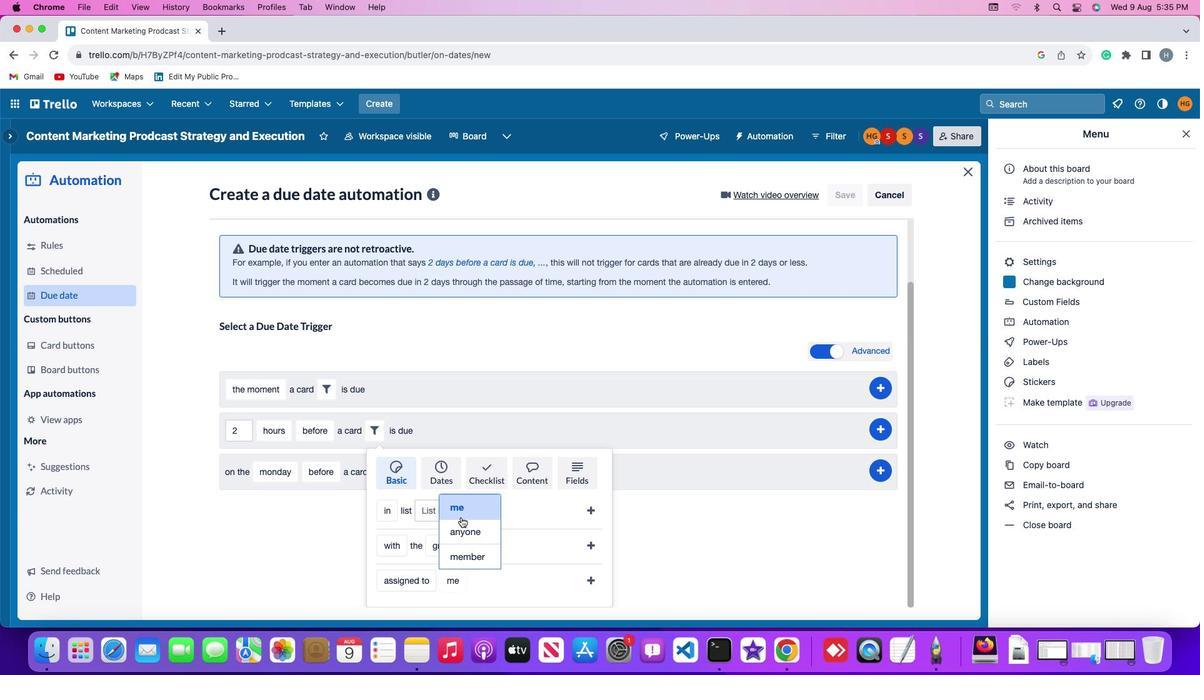 
Action: Mouse moved to (586, 573)
Screenshot: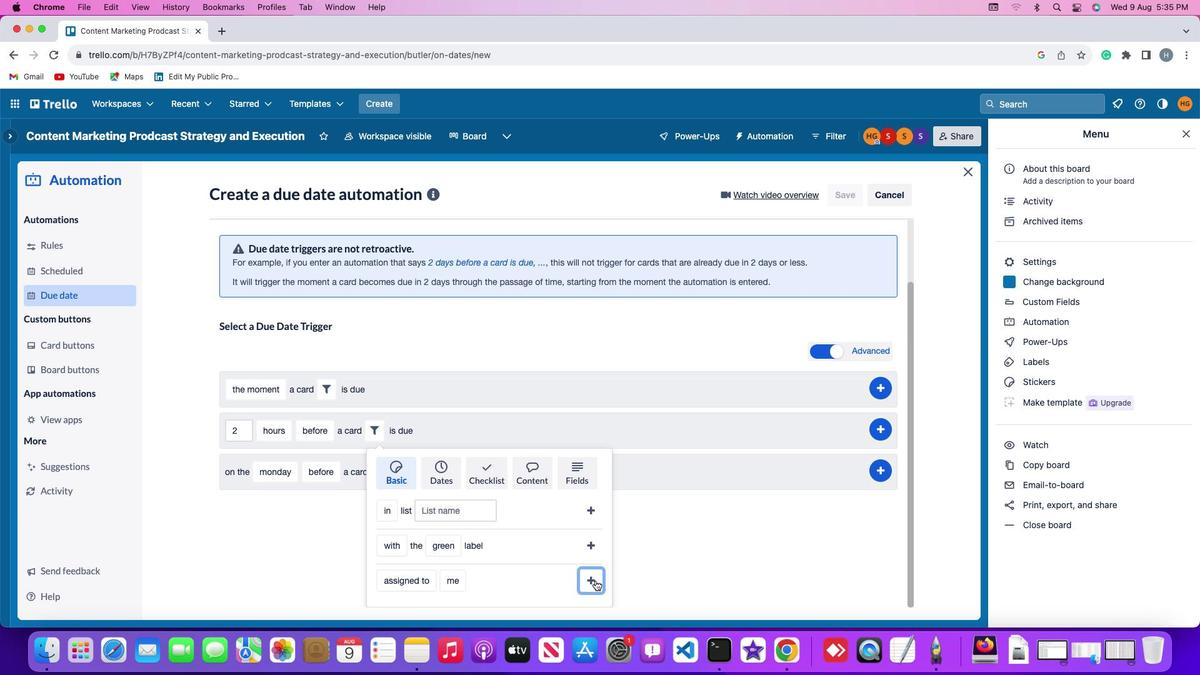 
Action: Mouse pressed left at (586, 573)
Screenshot: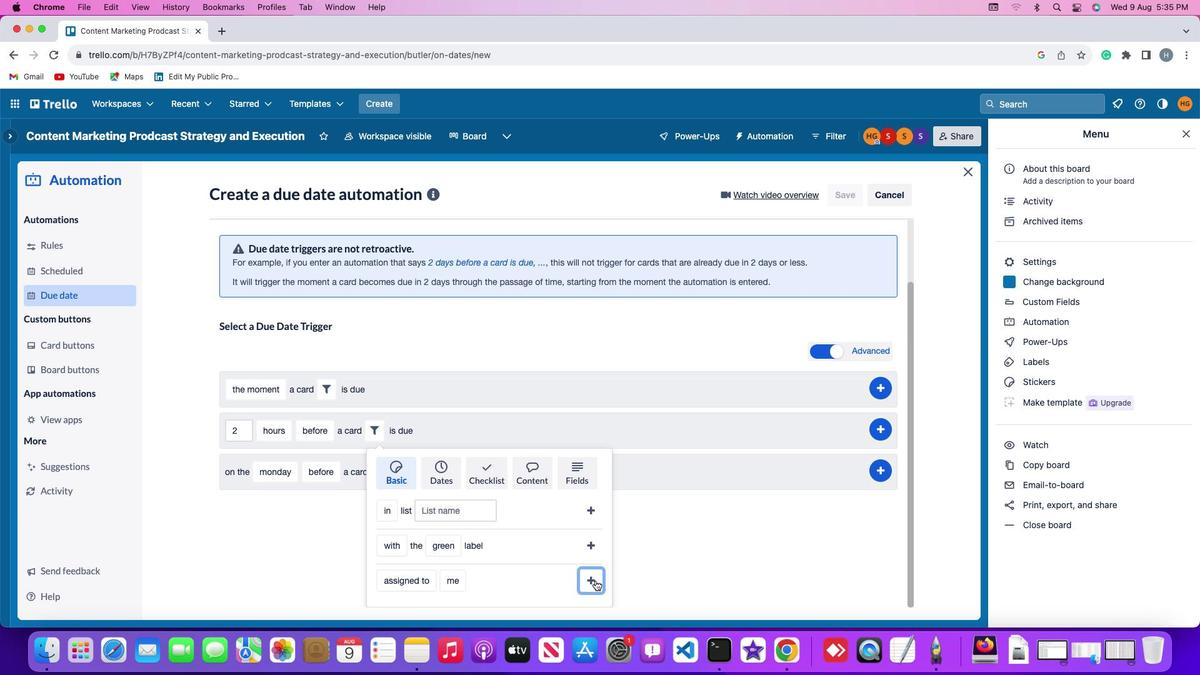 
Action: Mouse moved to (872, 497)
Screenshot: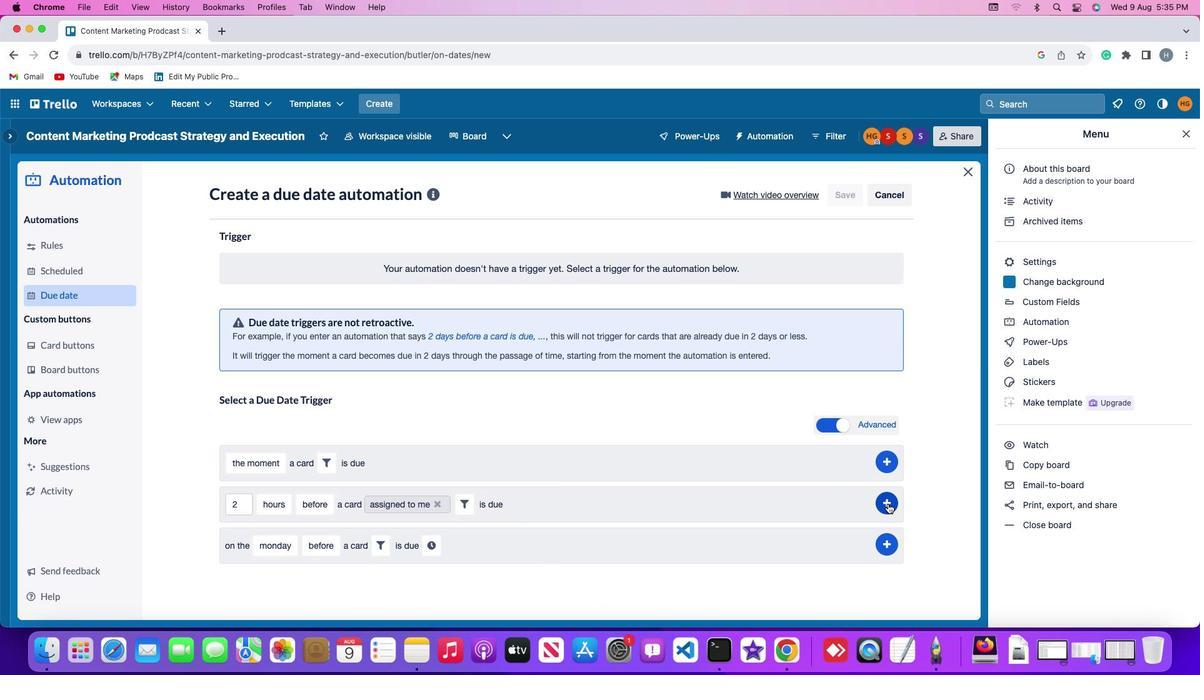 
Action: Mouse pressed left at (872, 497)
Screenshot: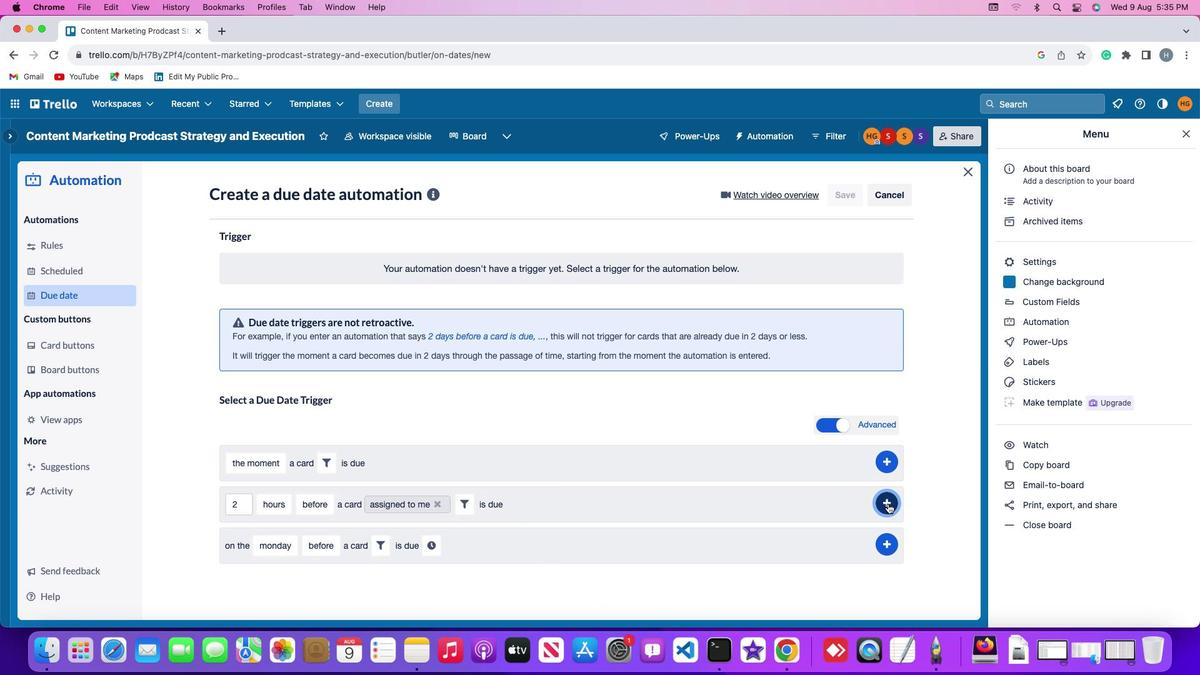 
Action: Mouse moved to (921, 404)
Screenshot: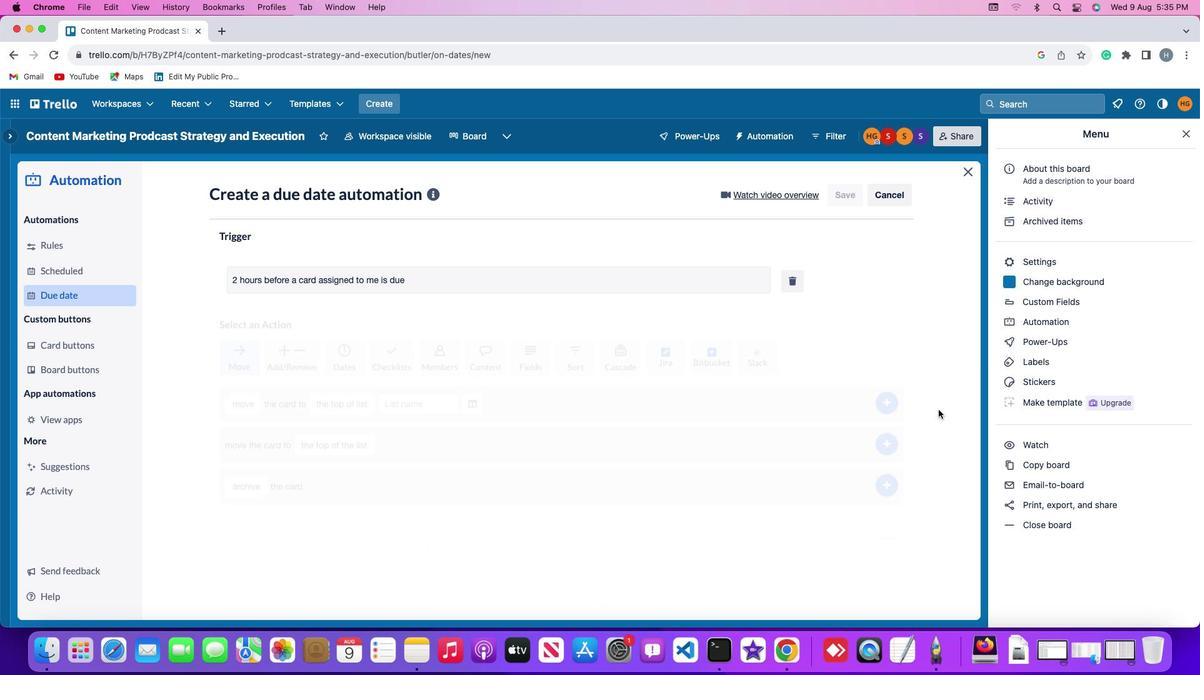 
